 Task: Create a due date automation trigger when advanced on, 2 days before a card is due add dates without an overdue due date at 11:00 AM.
Action: Mouse moved to (912, 264)
Screenshot: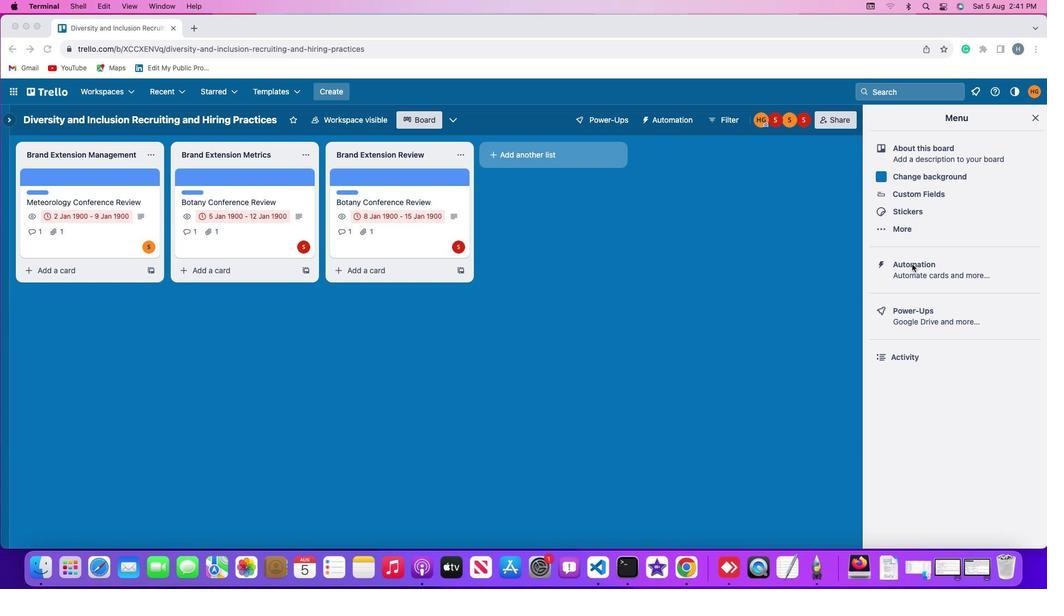
Action: Mouse pressed left at (912, 264)
Screenshot: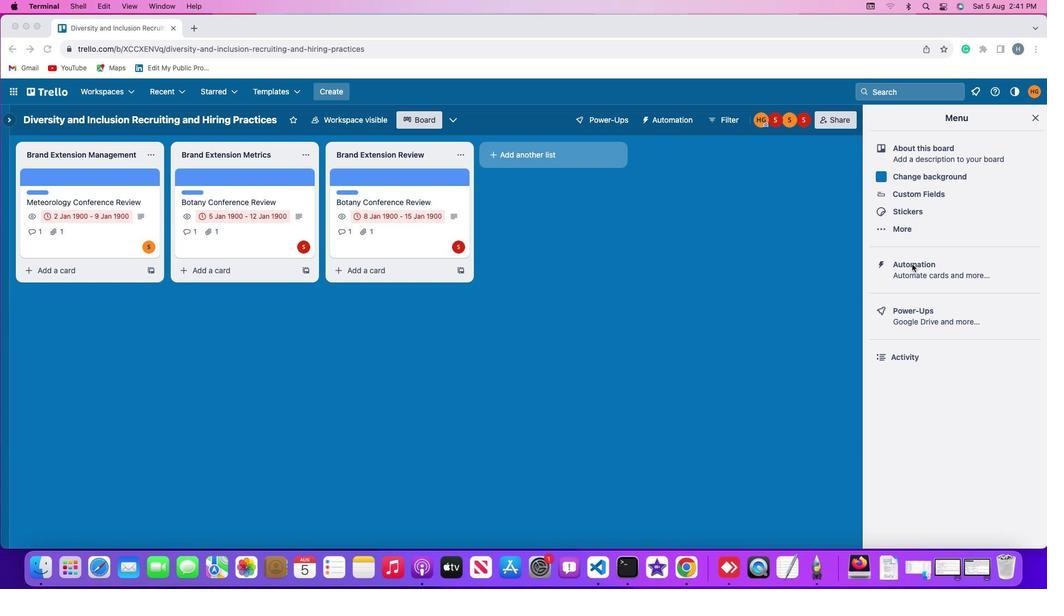 
Action: Mouse pressed left at (912, 264)
Screenshot: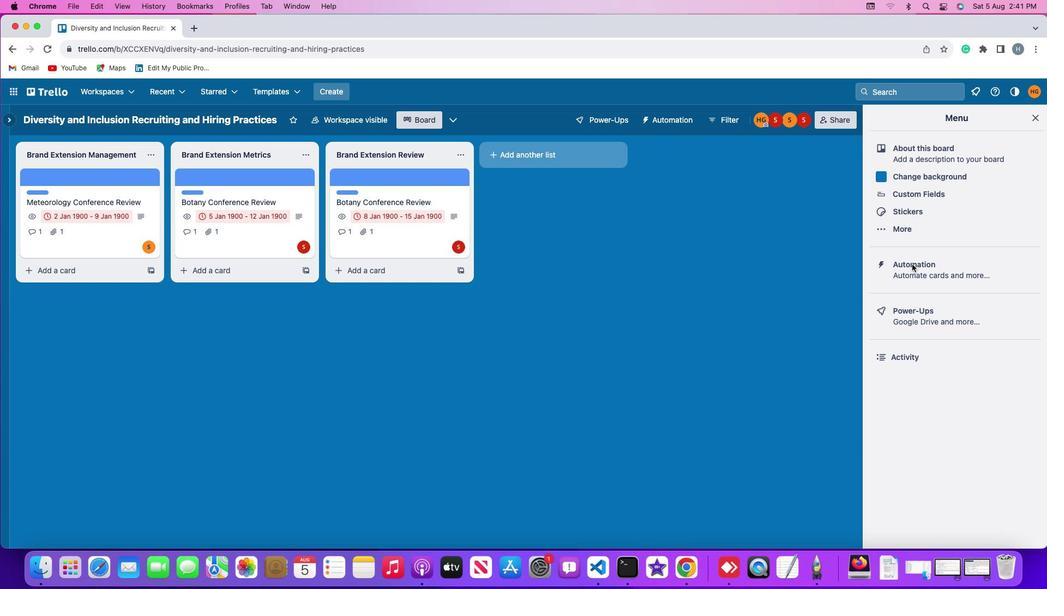 
Action: Mouse moved to (58, 257)
Screenshot: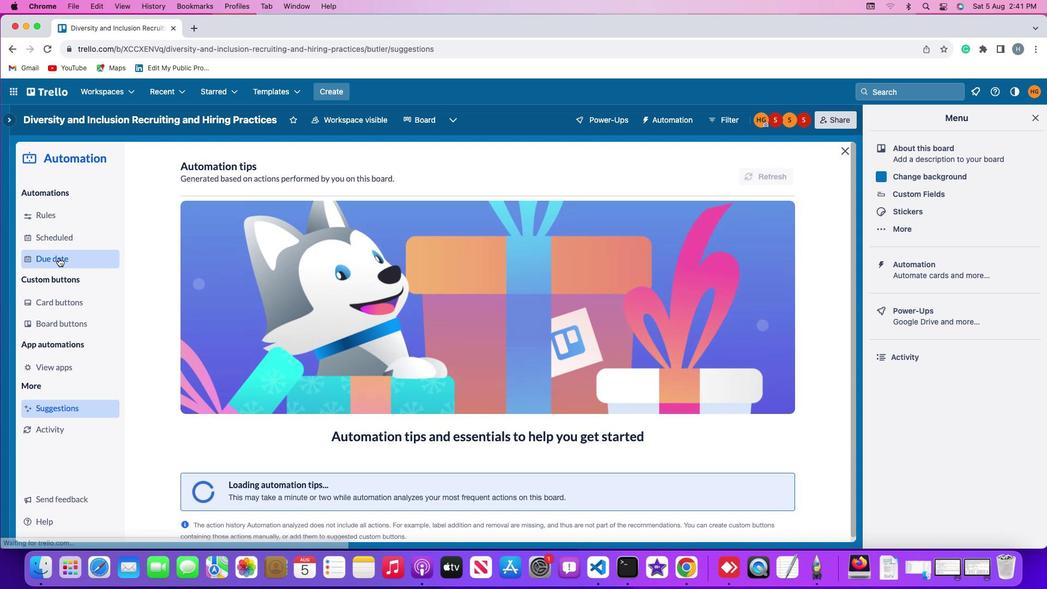 
Action: Mouse pressed left at (58, 257)
Screenshot: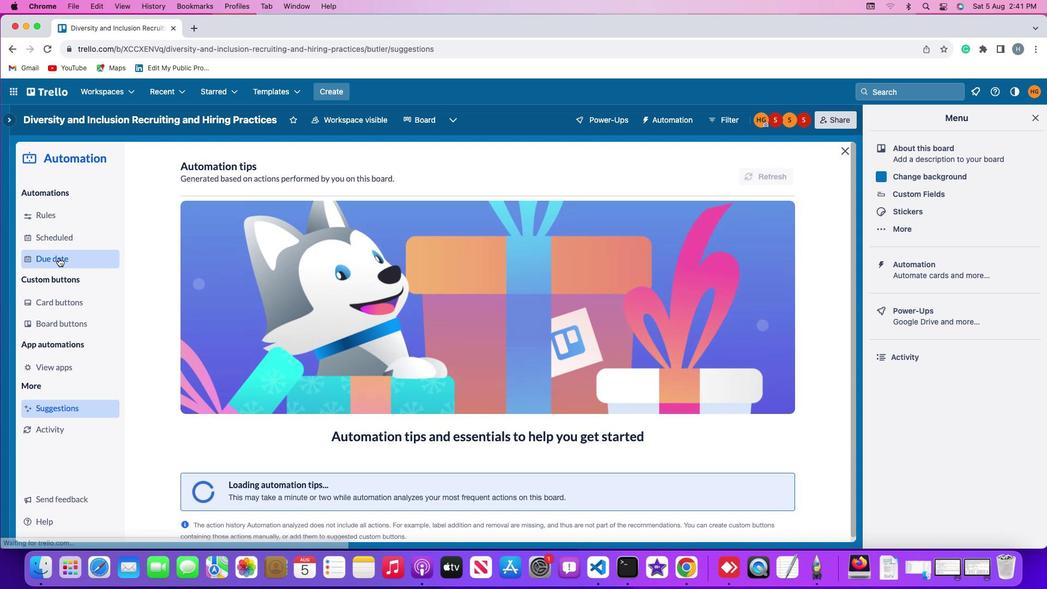
Action: Mouse moved to (723, 169)
Screenshot: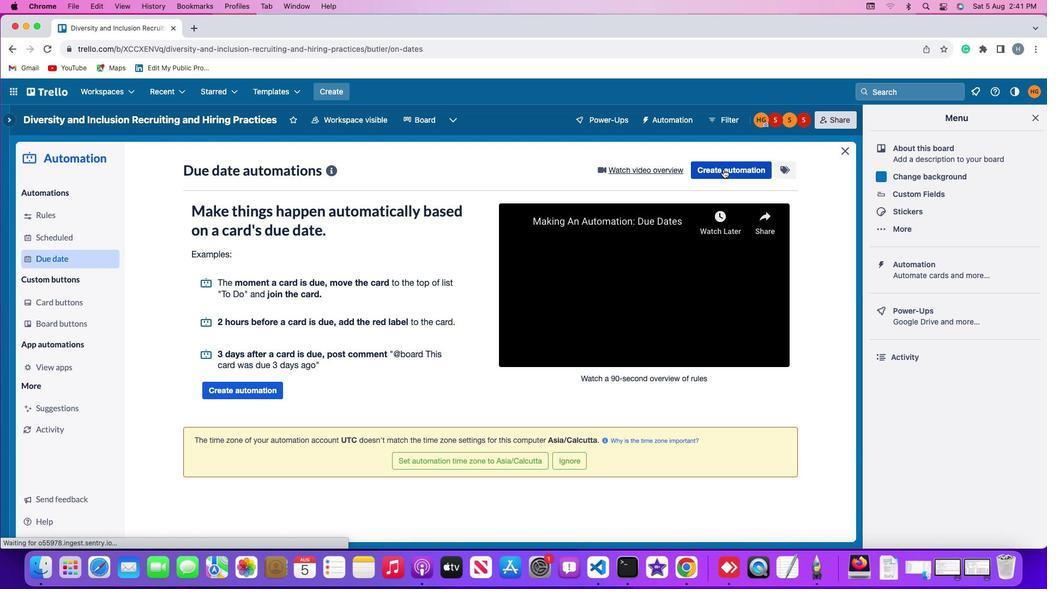 
Action: Mouse pressed left at (723, 169)
Screenshot: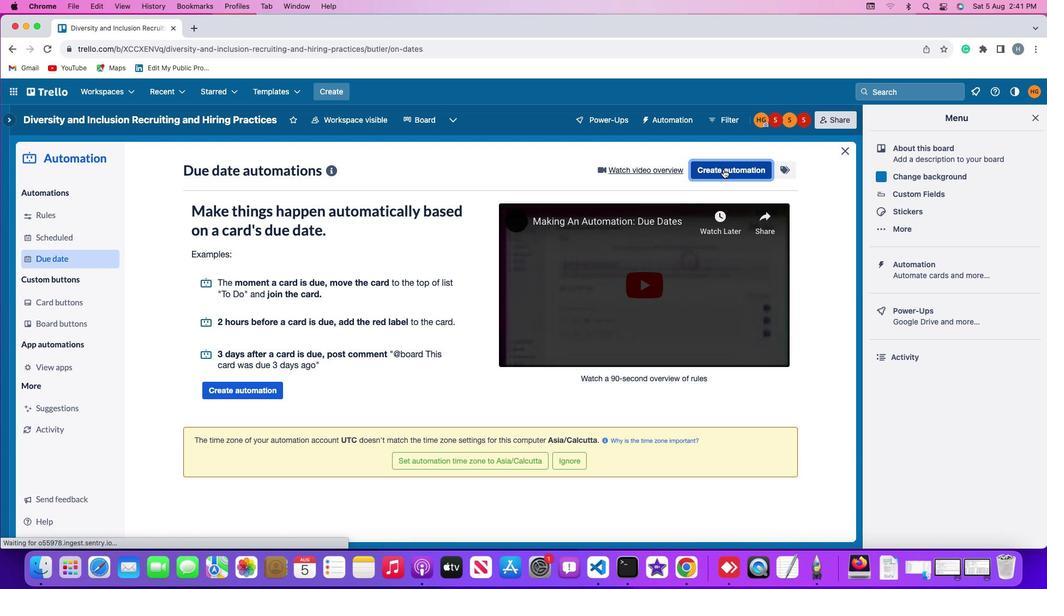 
Action: Mouse moved to (461, 279)
Screenshot: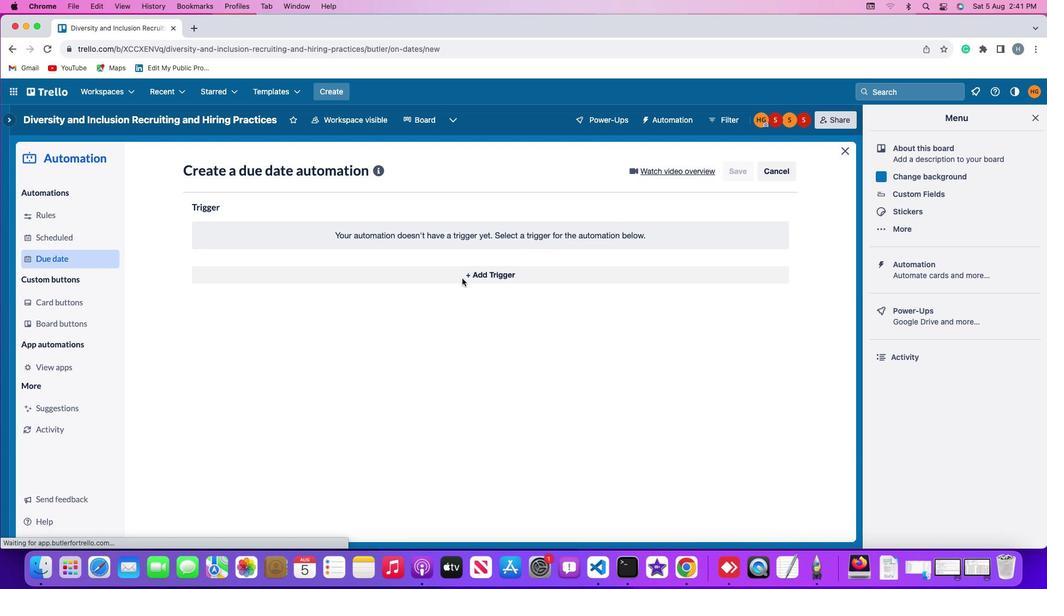 
Action: Mouse pressed left at (461, 279)
Screenshot: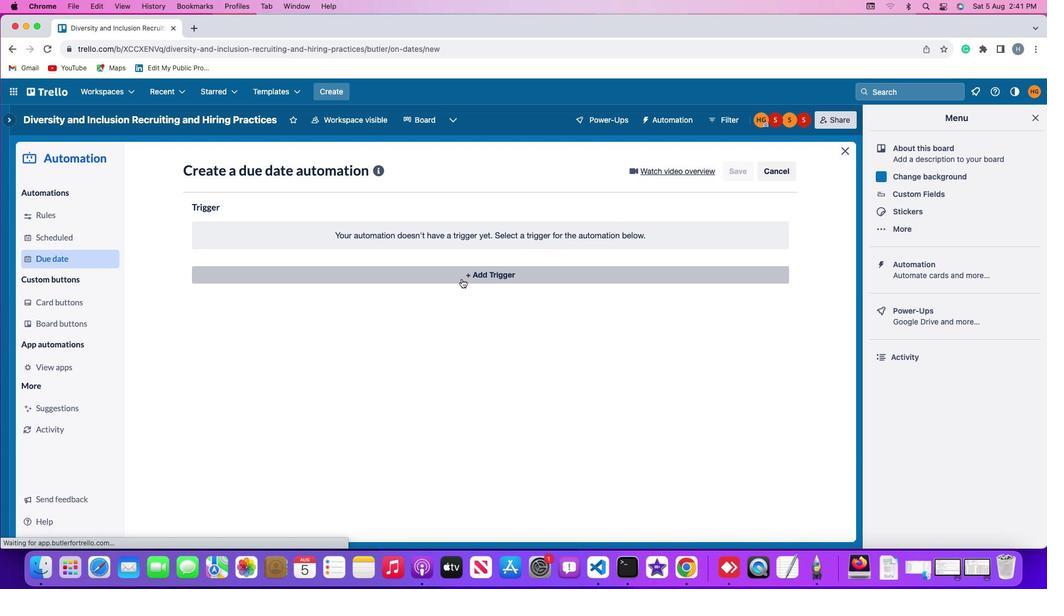 
Action: Mouse moved to (208, 441)
Screenshot: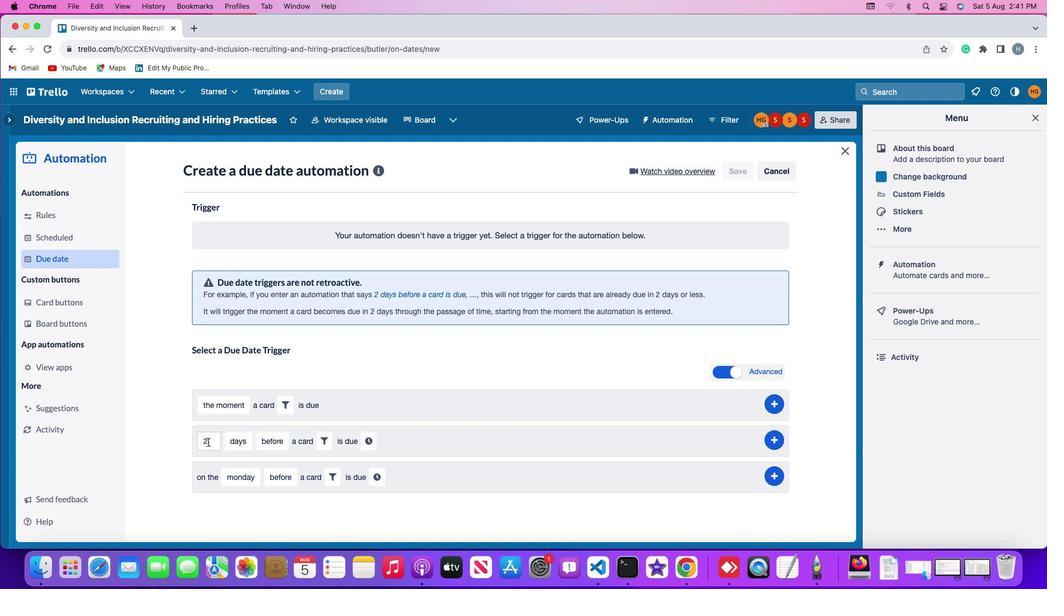 
Action: Mouse pressed left at (208, 441)
Screenshot: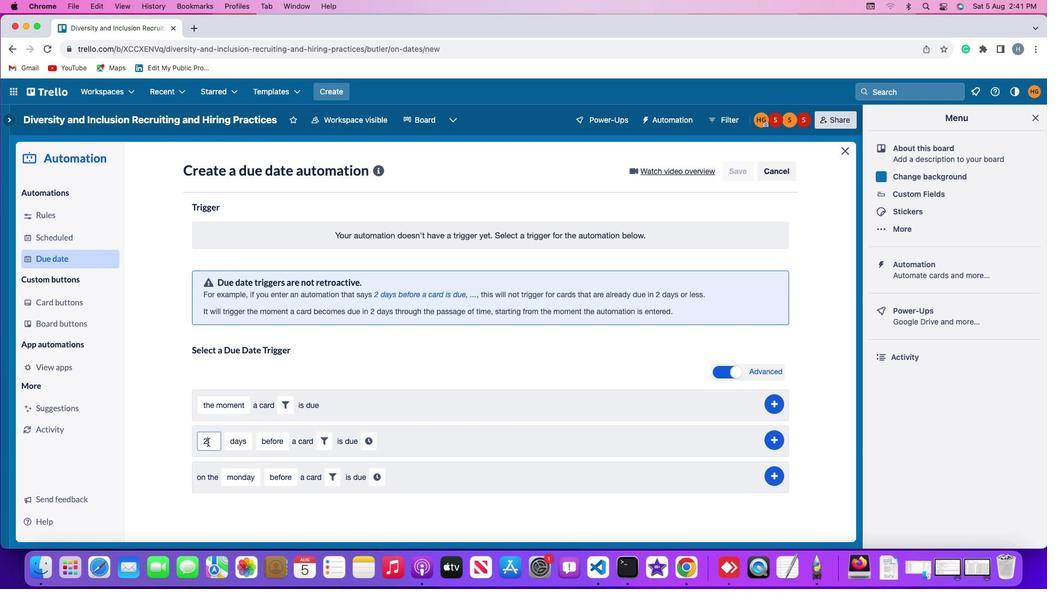 
Action: Mouse moved to (208, 441)
Screenshot: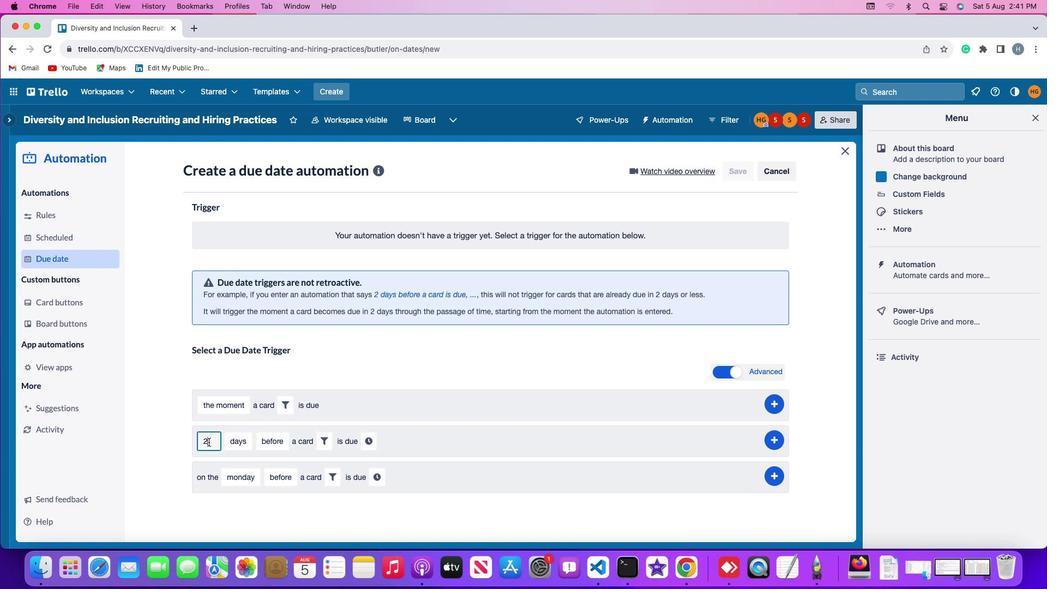 
Action: Key pressed Key.backspace
Screenshot: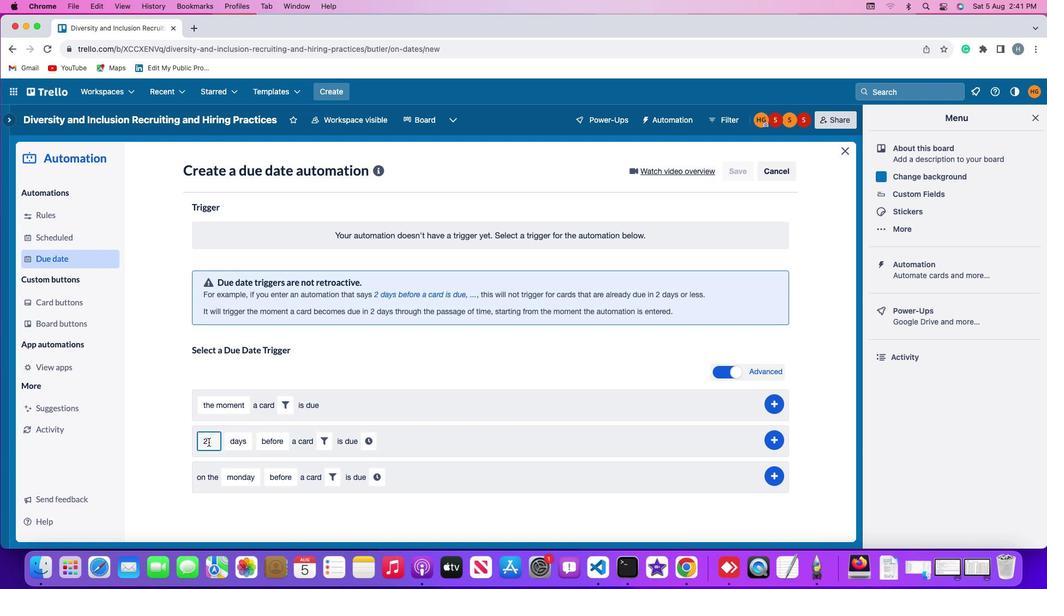 
Action: Mouse moved to (208, 441)
Screenshot: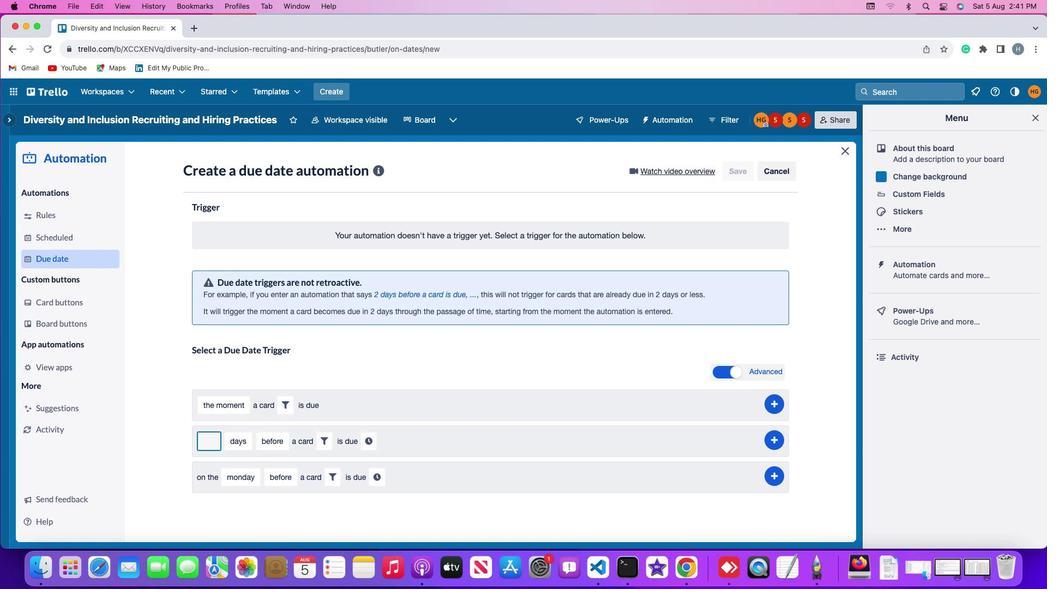 
Action: Key pressed '2'
Screenshot: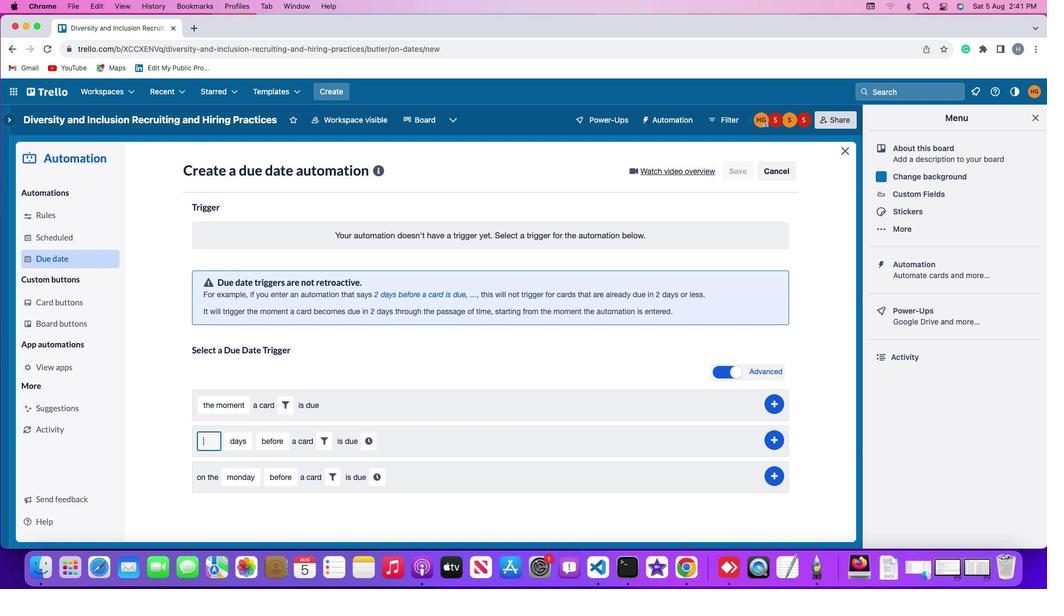 
Action: Mouse moved to (235, 443)
Screenshot: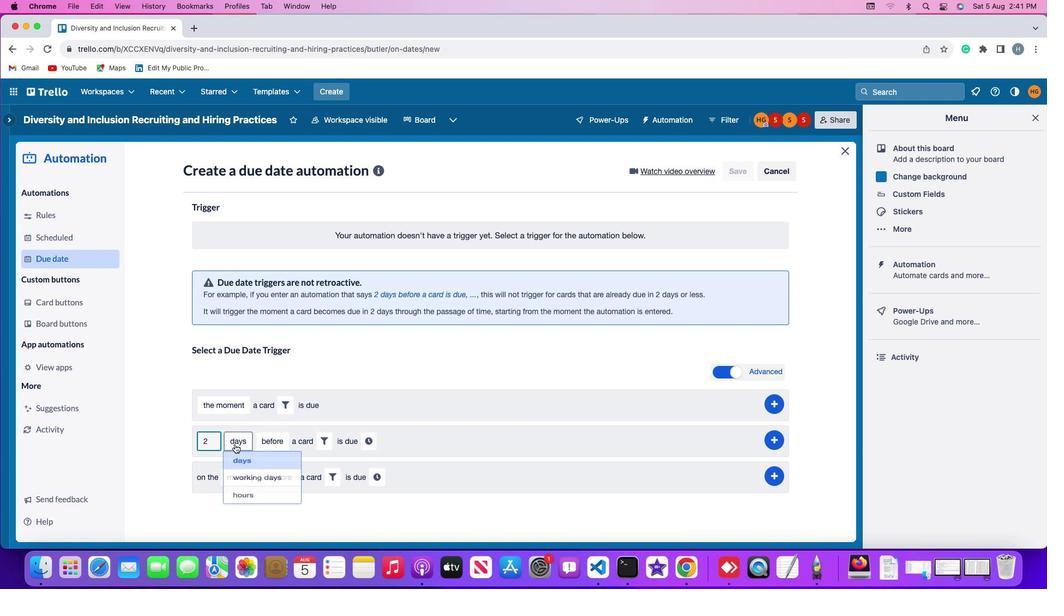 
Action: Mouse pressed left at (235, 443)
Screenshot: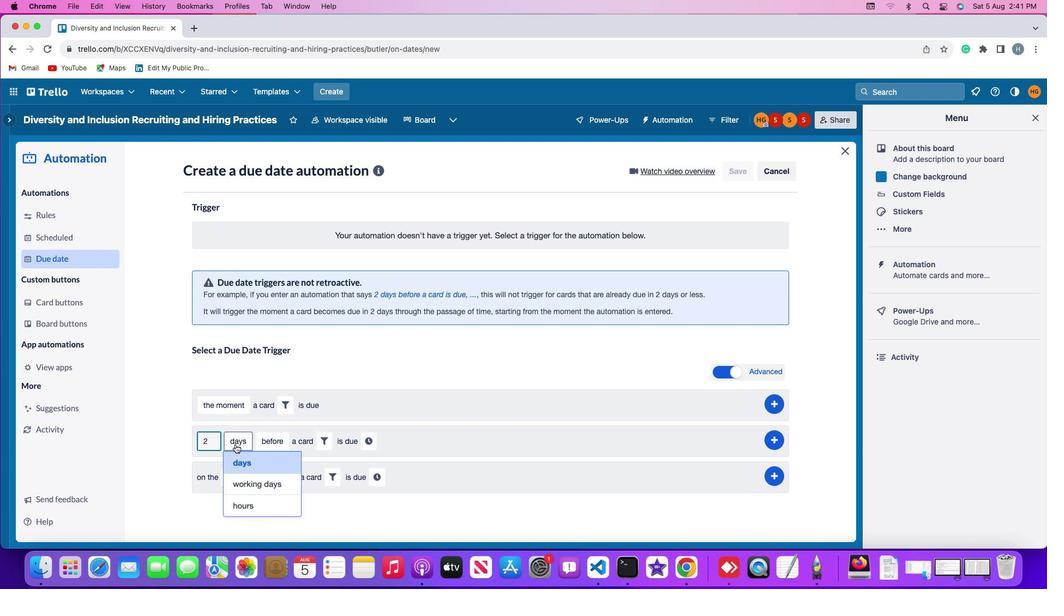 
Action: Mouse moved to (245, 461)
Screenshot: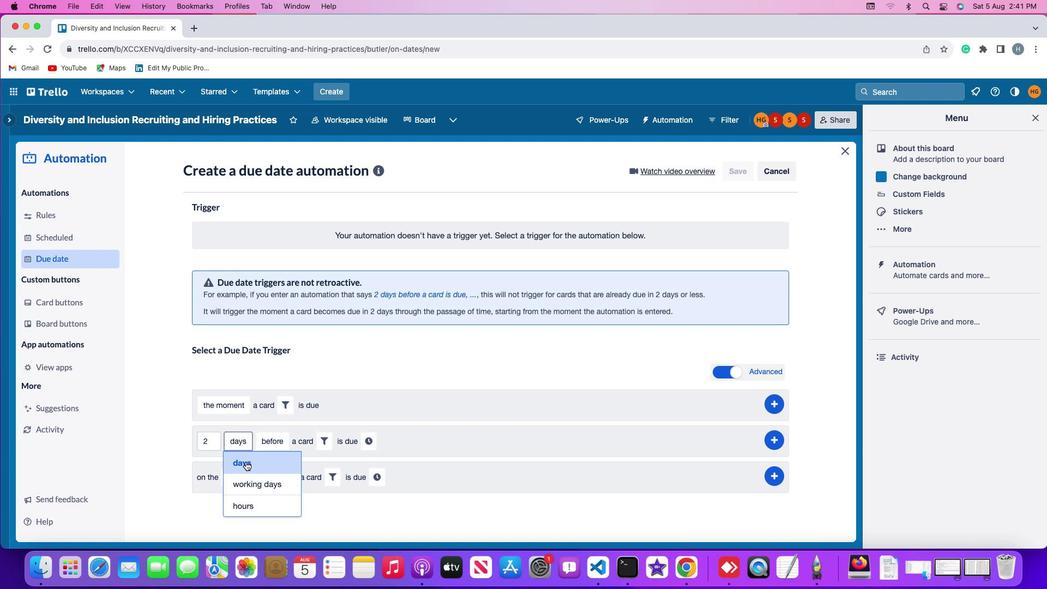 
Action: Mouse pressed left at (245, 461)
Screenshot: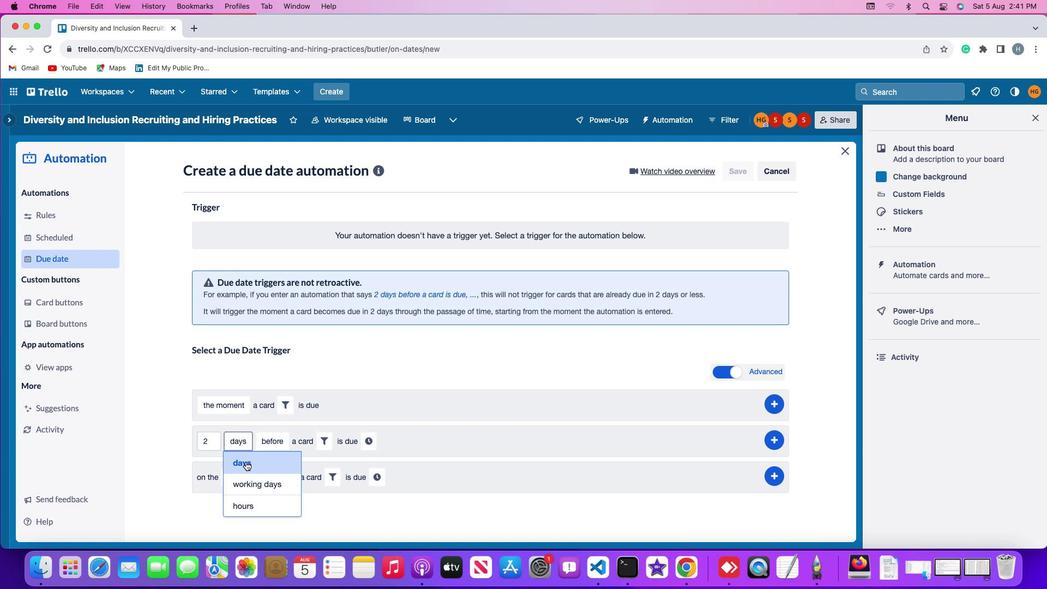 
Action: Mouse moved to (284, 442)
Screenshot: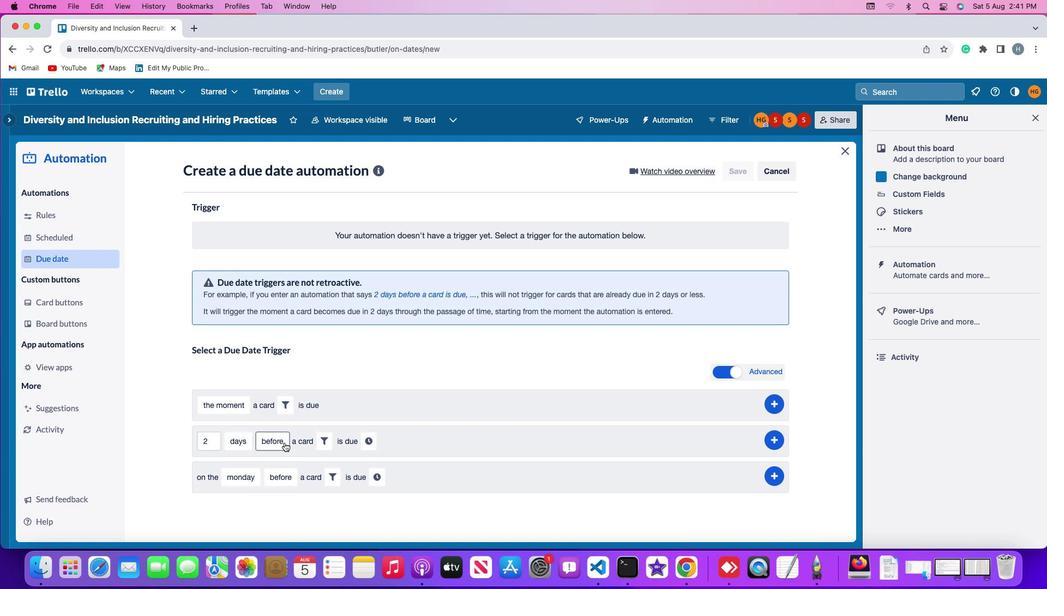 
Action: Mouse pressed left at (284, 442)
Screenshot: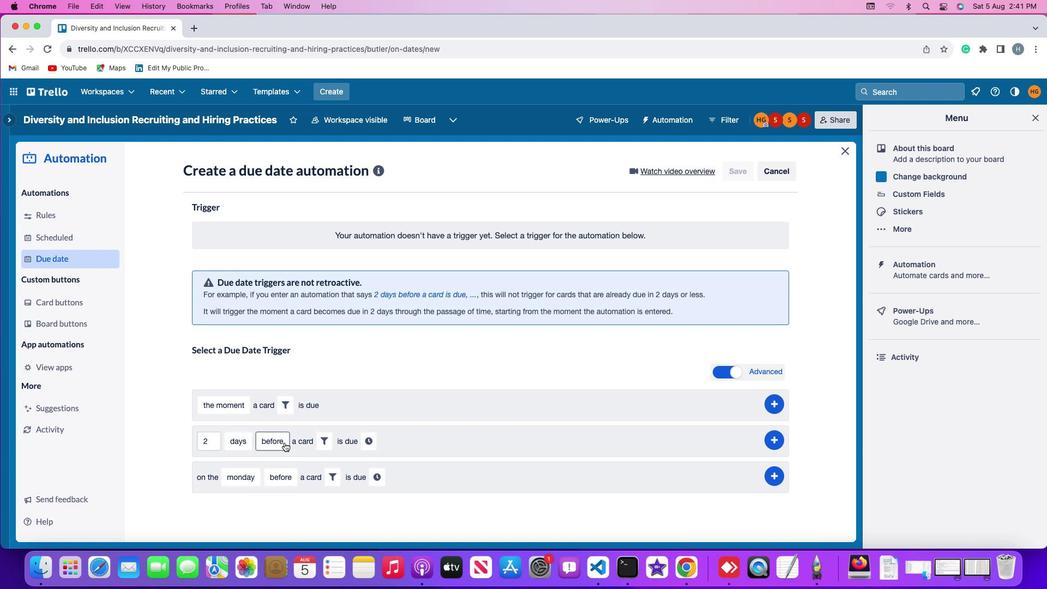 
Action: Mouse moved to (283, 456)
Screenshot: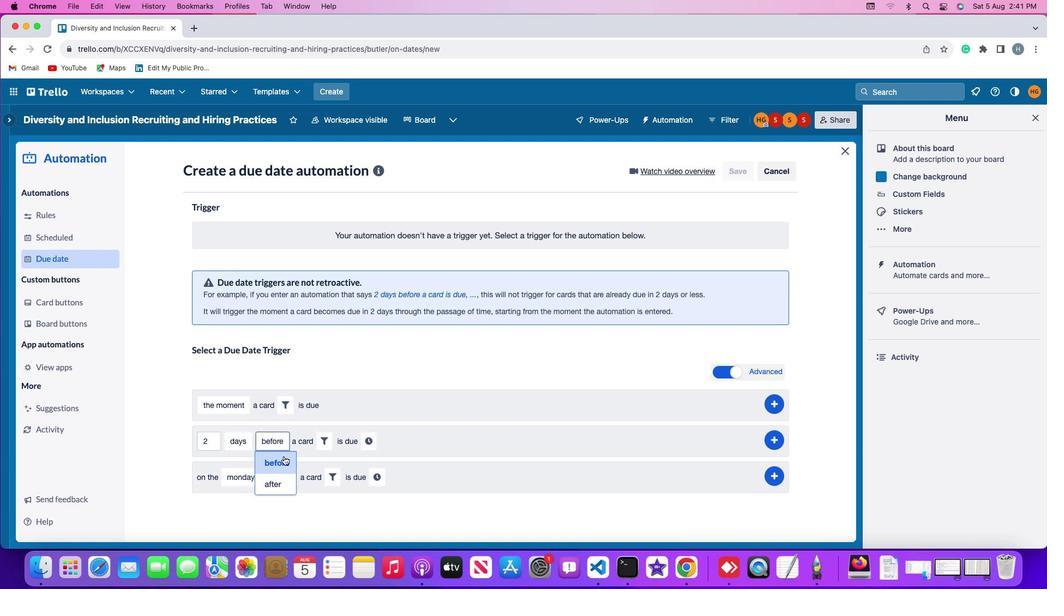 
Action: Mouse pressed left at (283, 456)
Screenshot: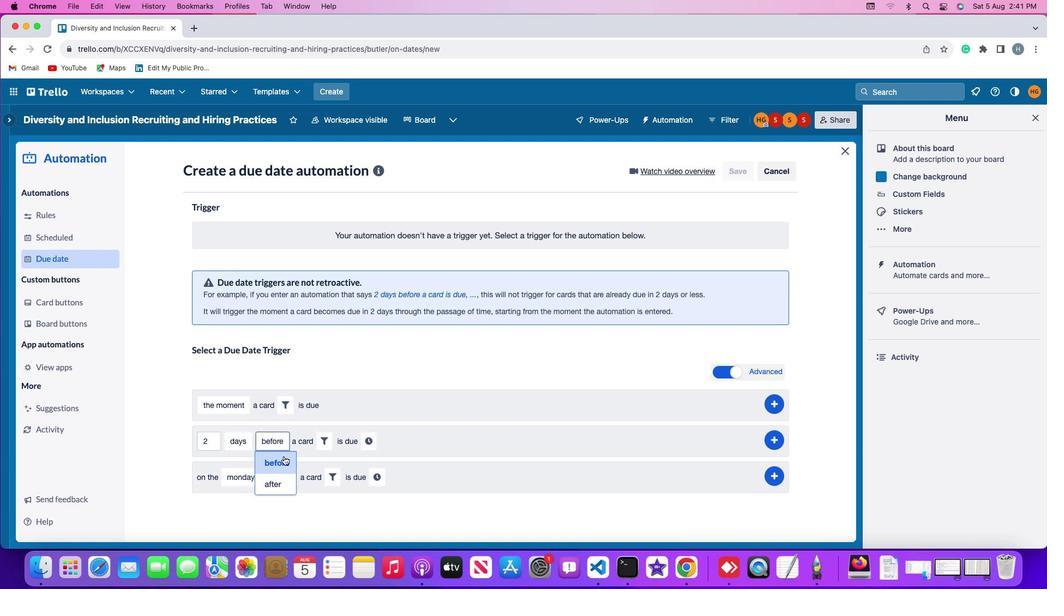 
Action: Mouse moved to (322, 438)
Screenshot: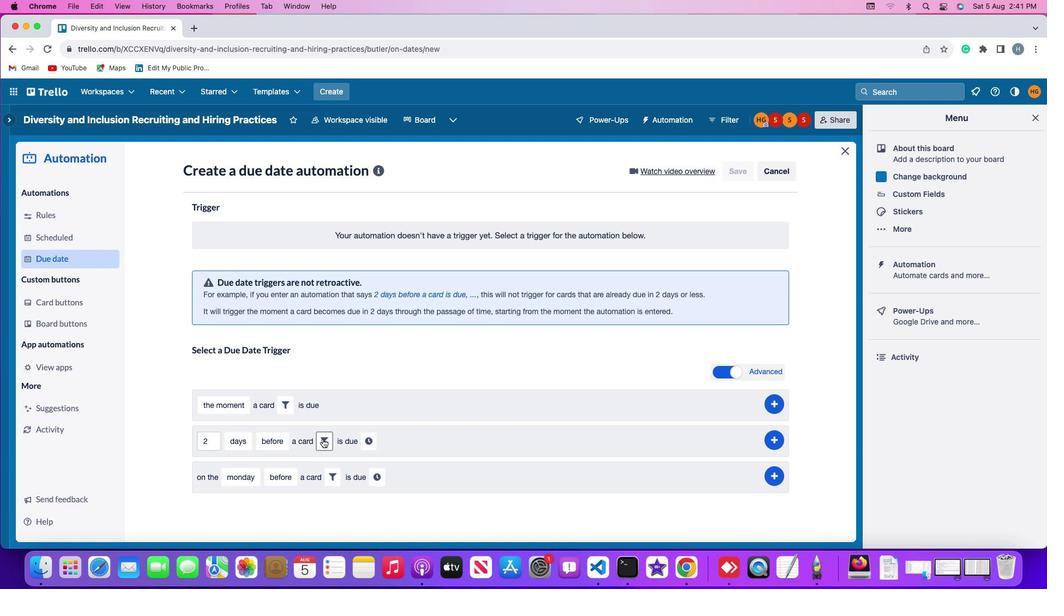 
Action: Mouse pressed left at (322, 438)
Screenshot: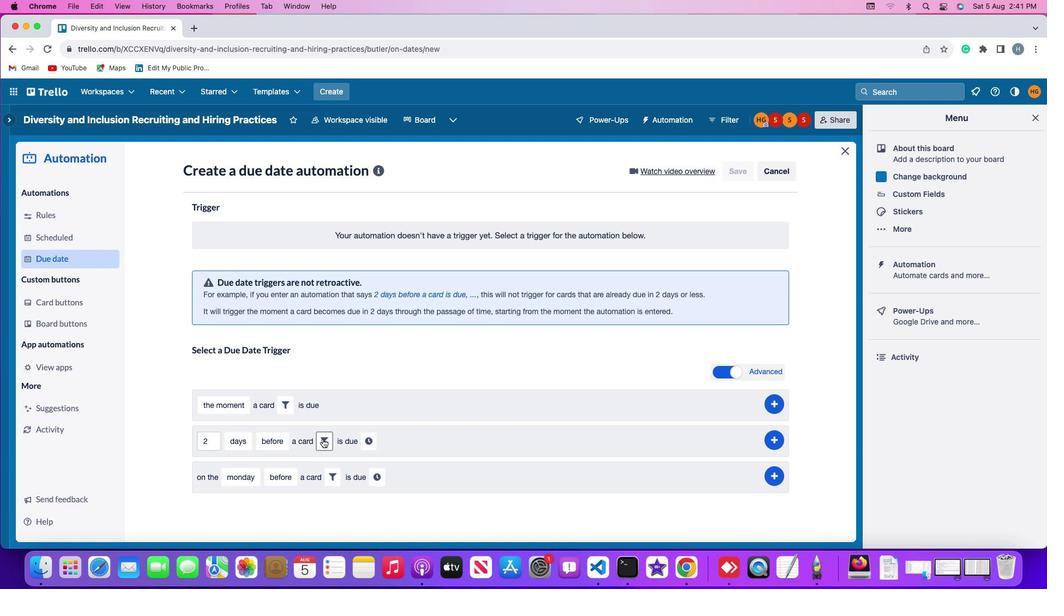 
Action: Mouse moved to (377, 476)
Screenshot: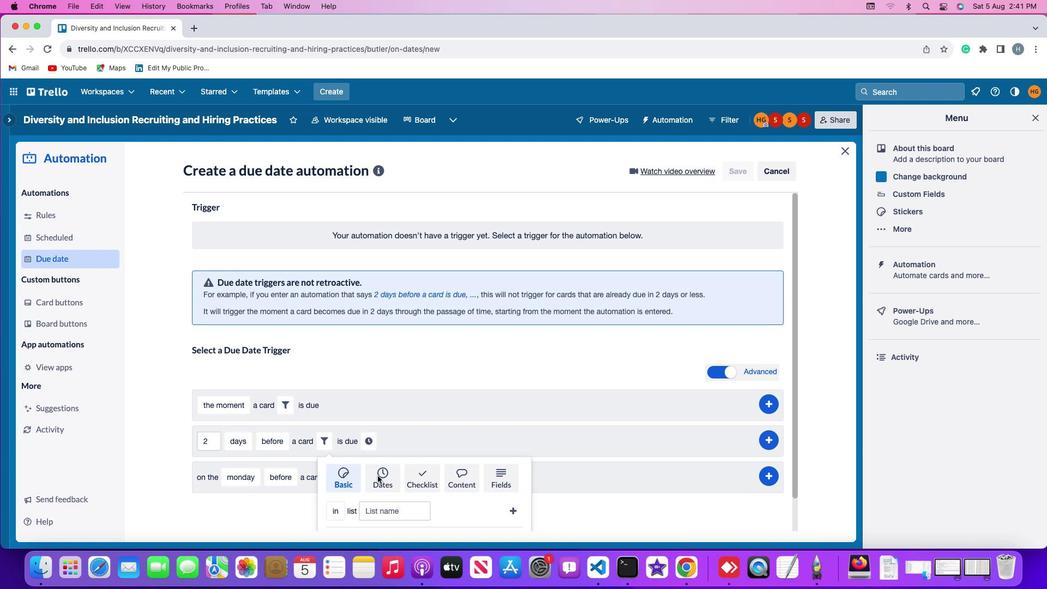 
Action: Mouse pressed left at (377, 476)
Screenshot: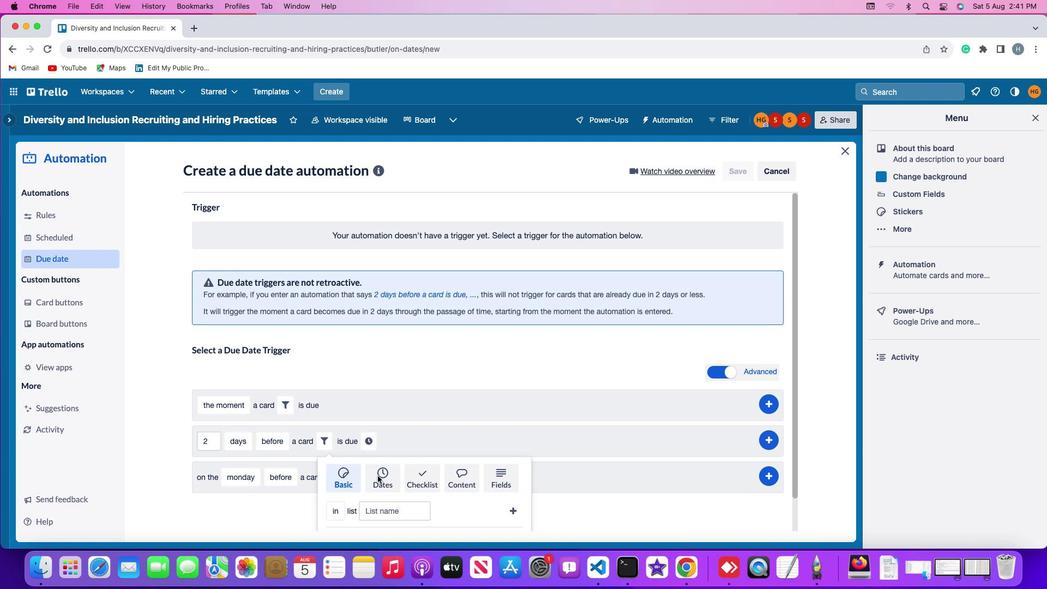 
Action: Mouse moved to (376, 476)
Screenshot: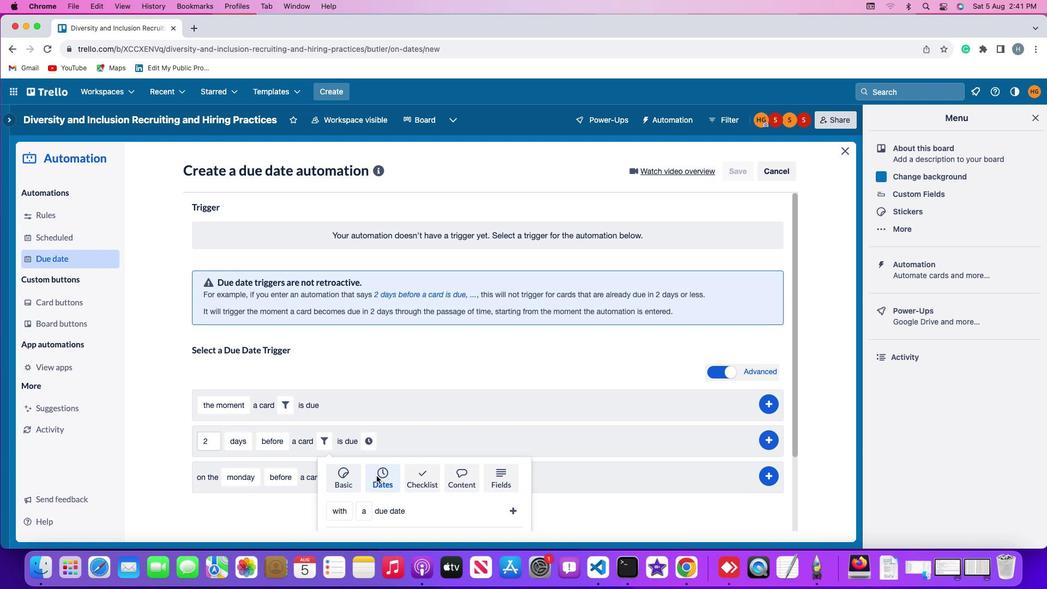 
Action: Mouse scrolled (376, 476) with delta (0, 0)
Screenshot: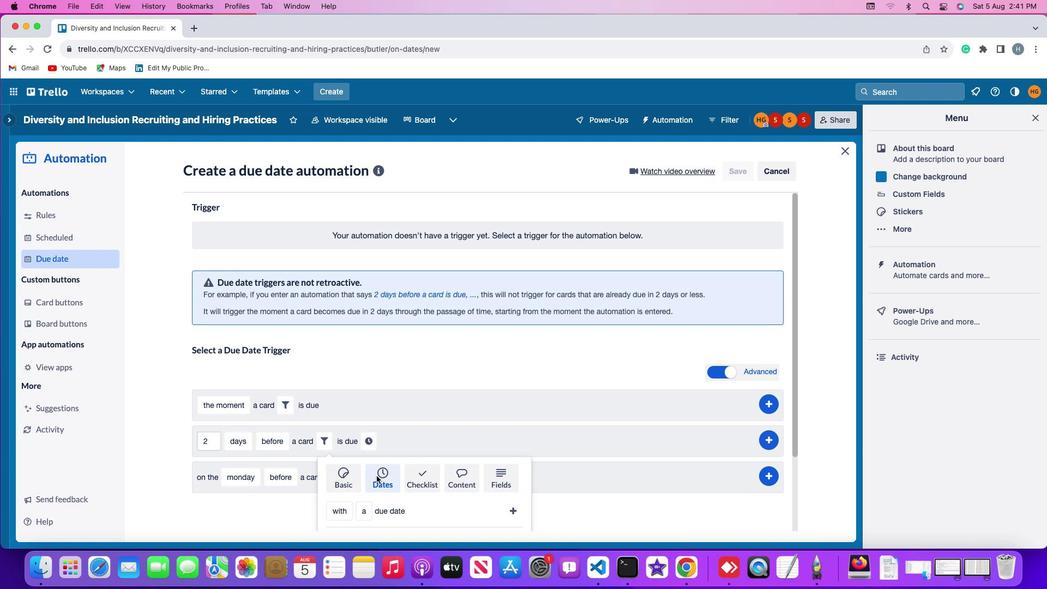 
Action: Mouse scrolled (376, 476) with delta (0, 0)
Screenshot: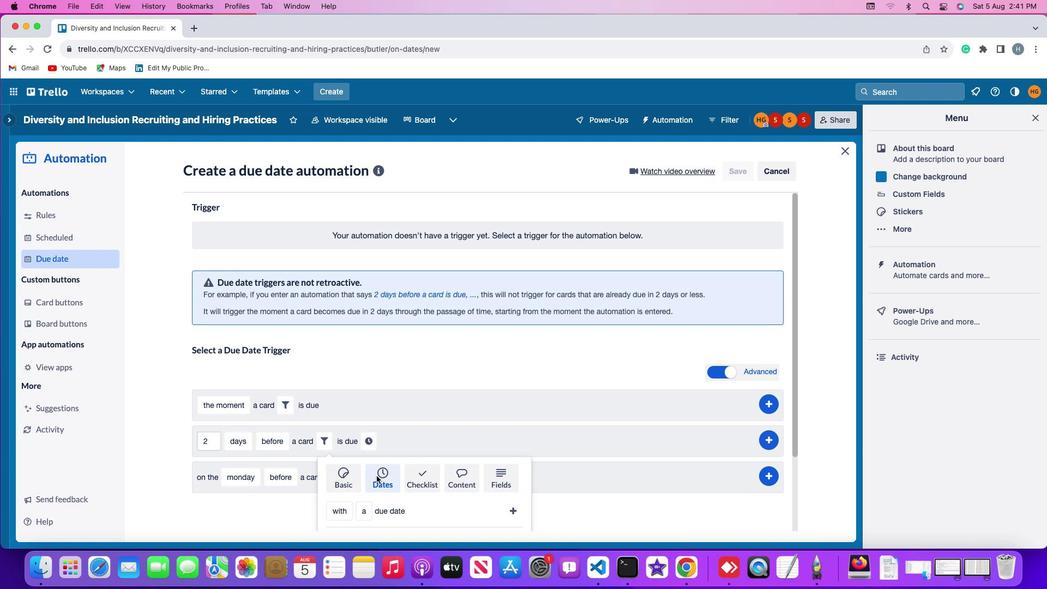 
Action: Mouse scrolled (376, 476) with delta (0, -1)
Screenshot: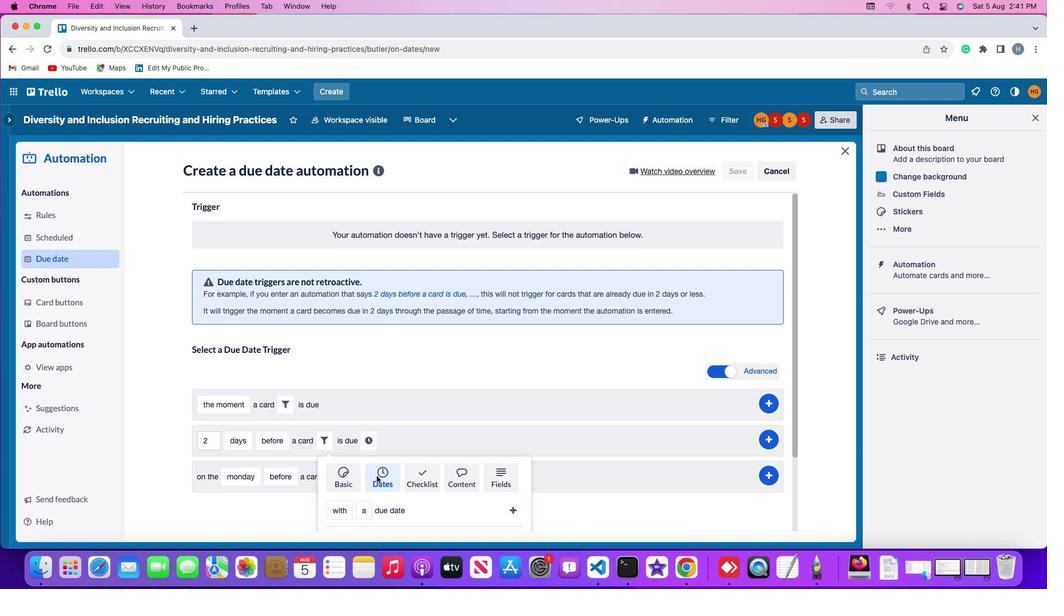 
Action: Mouse scrolled (376, 476) with delta (0, -2)
Screenshot: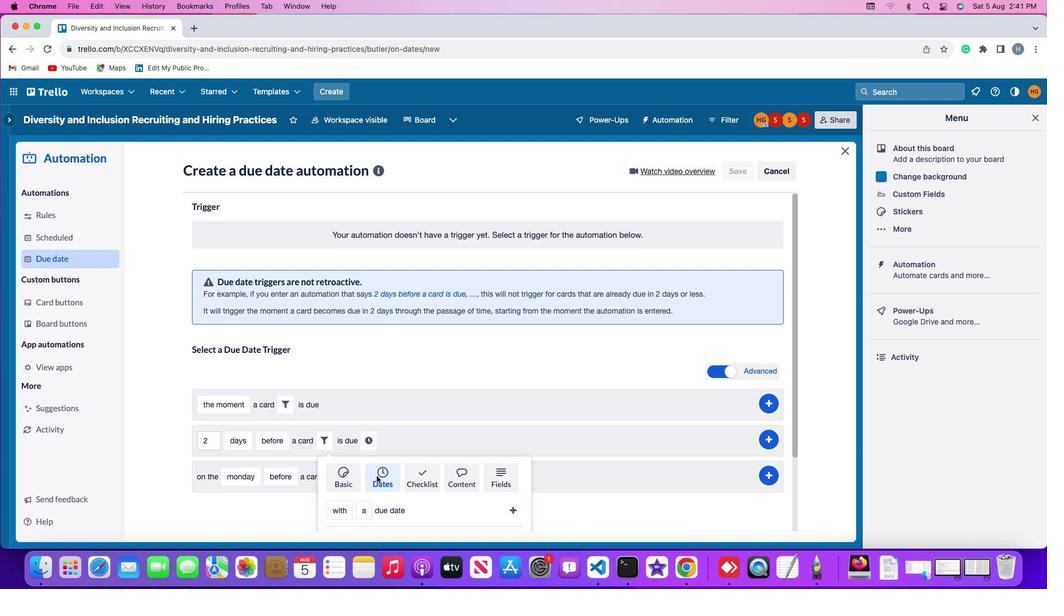 
Action: Mouse scrolled (376, 476) with delta (0, -3)
Screenshot: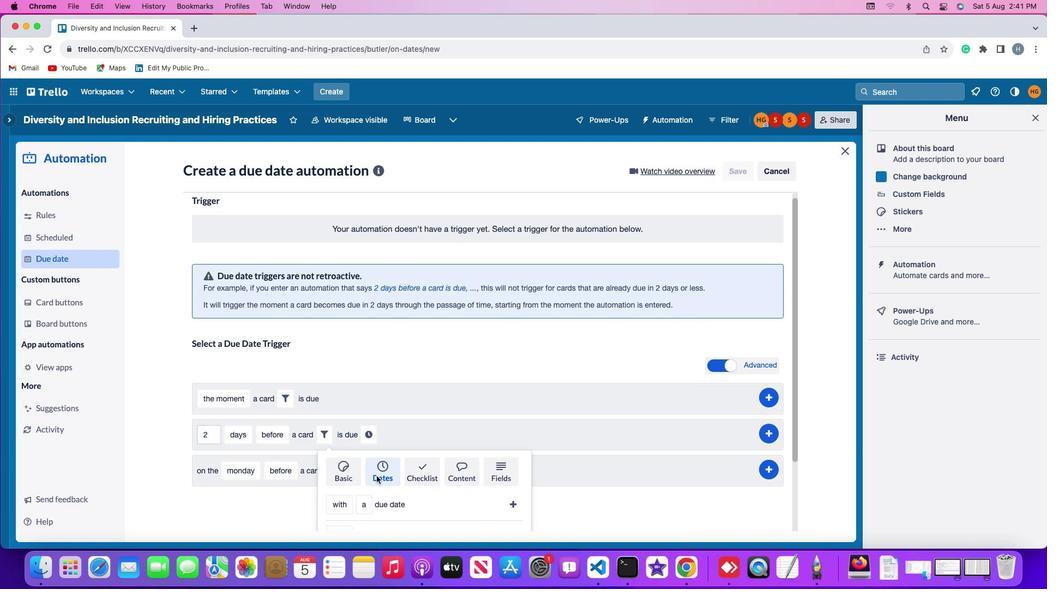 
Action: Mouse moved to (376, 471)
Screenshot: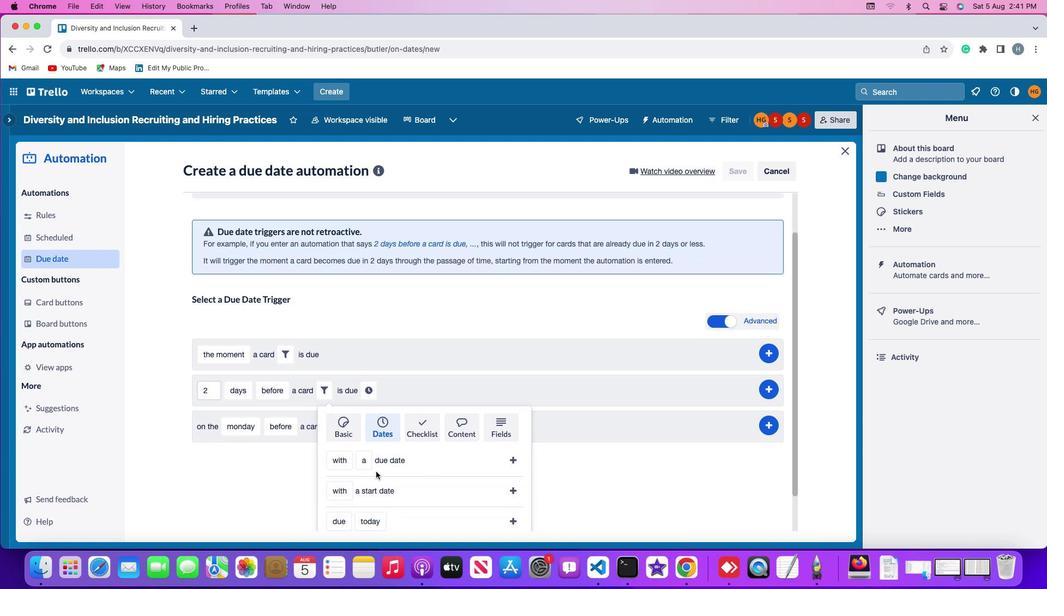 
Action: Mouse scrolled (376, 471) with delta (0, 0)
Screenshot: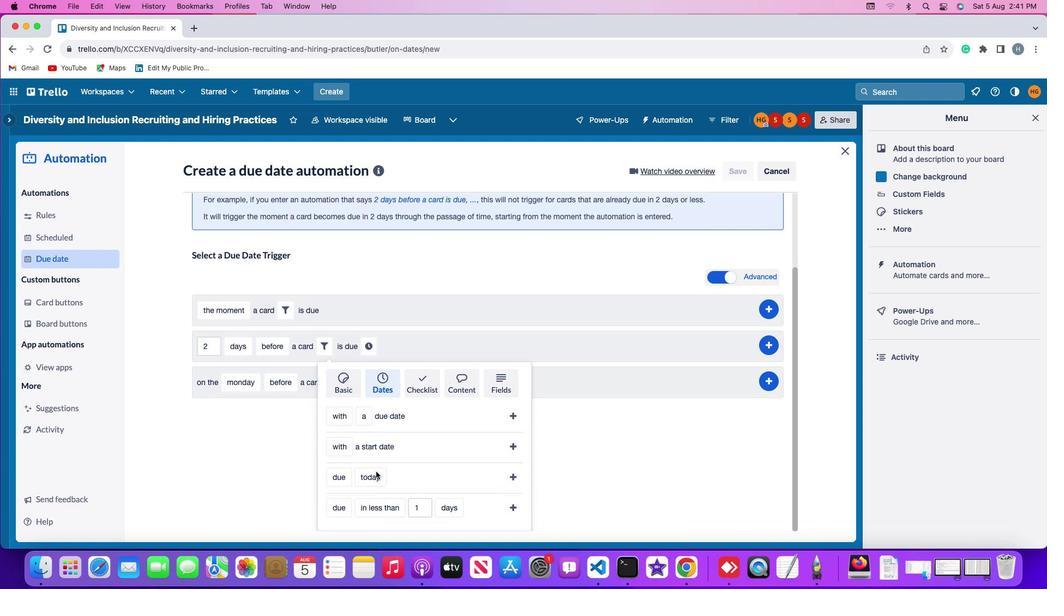 
Action: Mouse scrolled (376, 471) with delta (0, 0)
Screenshot: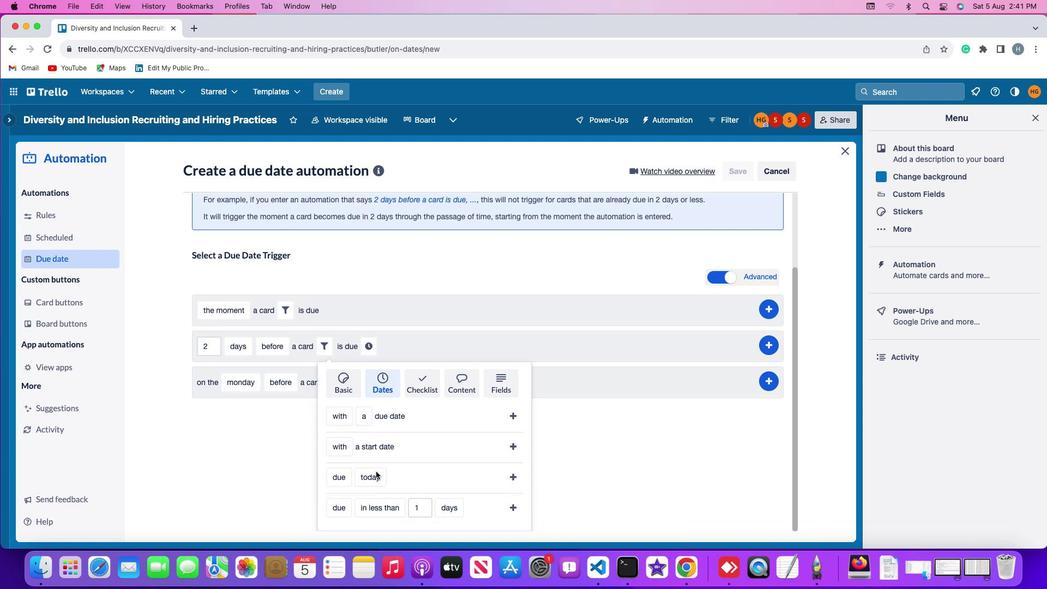 
Action: Mouse scrolled (376, 471) with delta (0, -1)
Screenshot: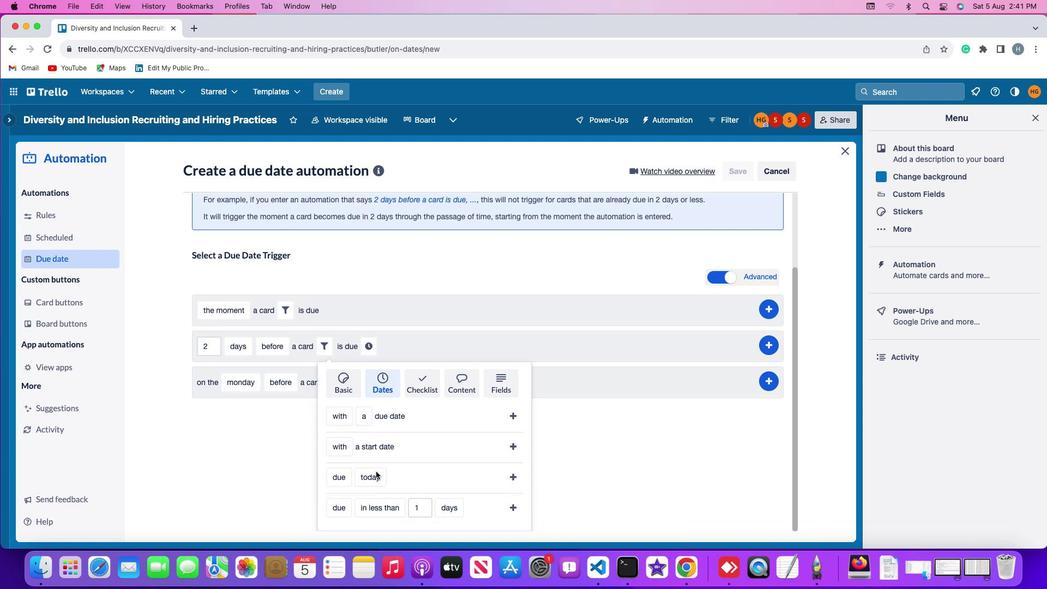 
Action: Mouse scrolled (376, 471) with delta (0, -2)
Screenshot: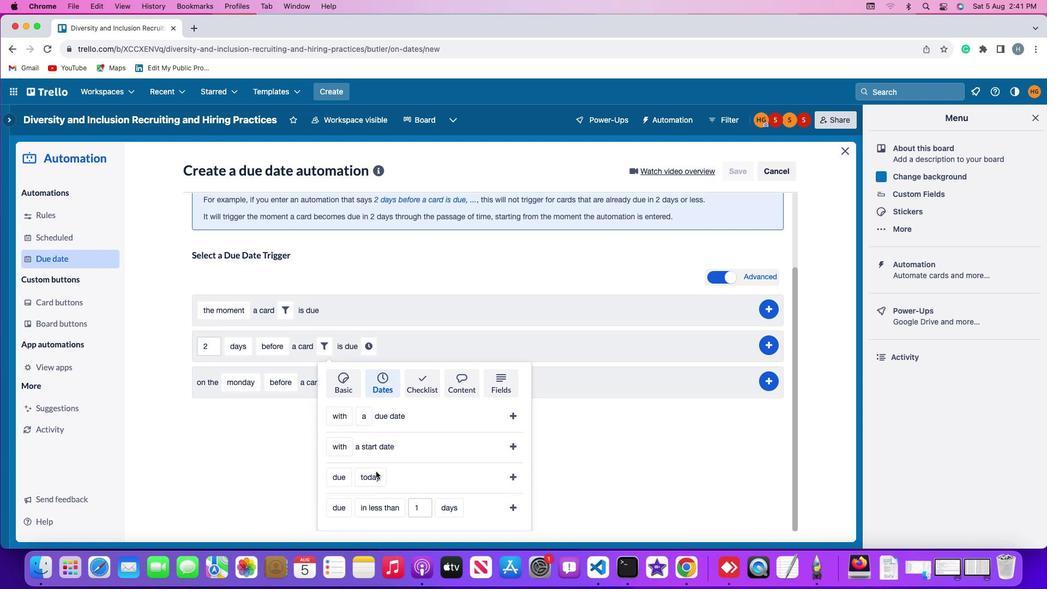 
Action: Mouse moved to (341, 417)
Screenshot: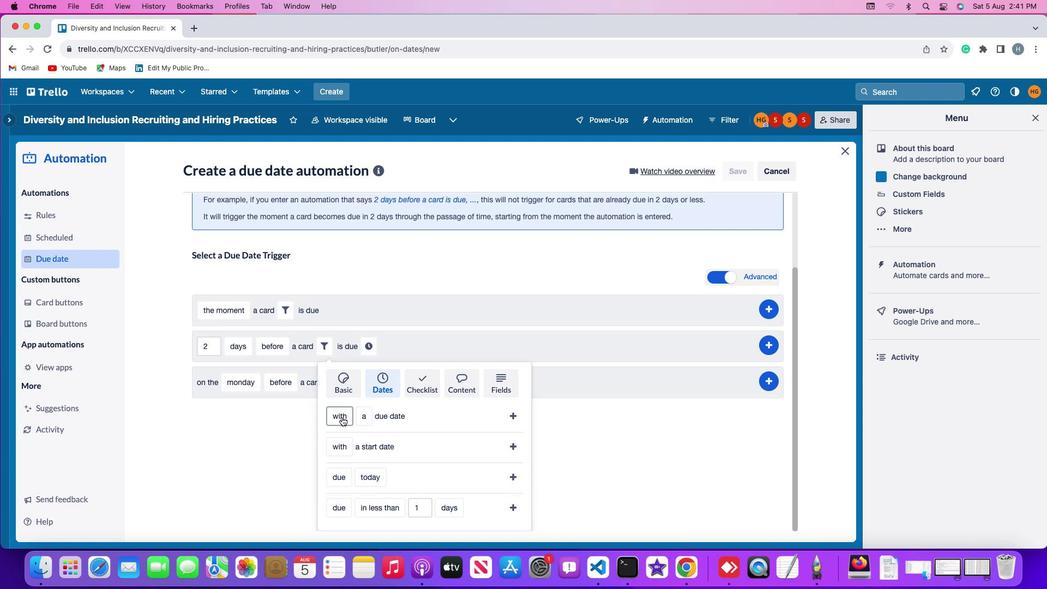 
Action: Mouse pressed left at (341, 417)
Screenshot: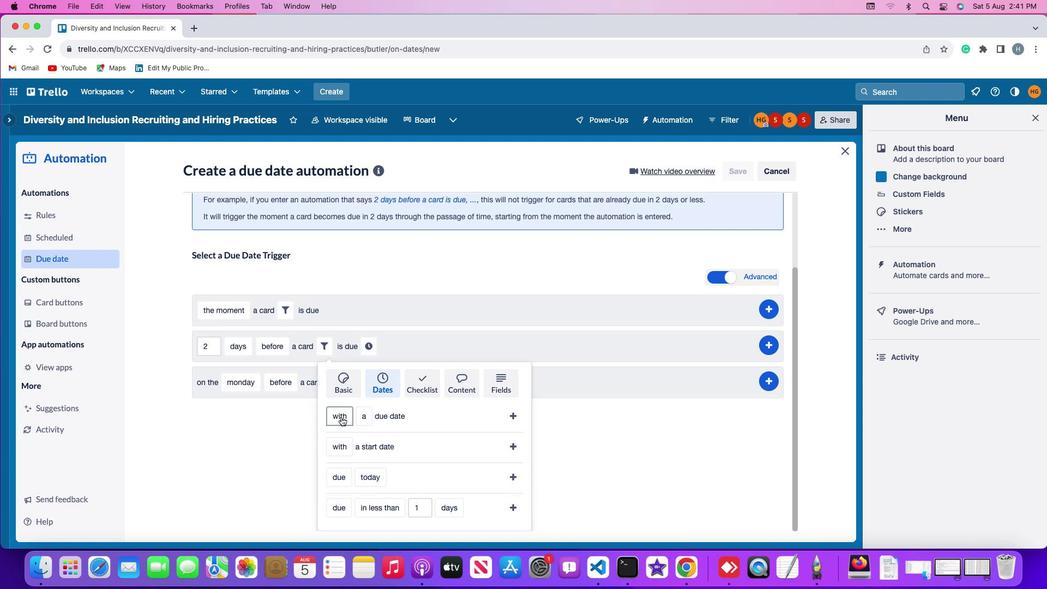 
Action: Mouse moved to (345, 458)
Screenshot: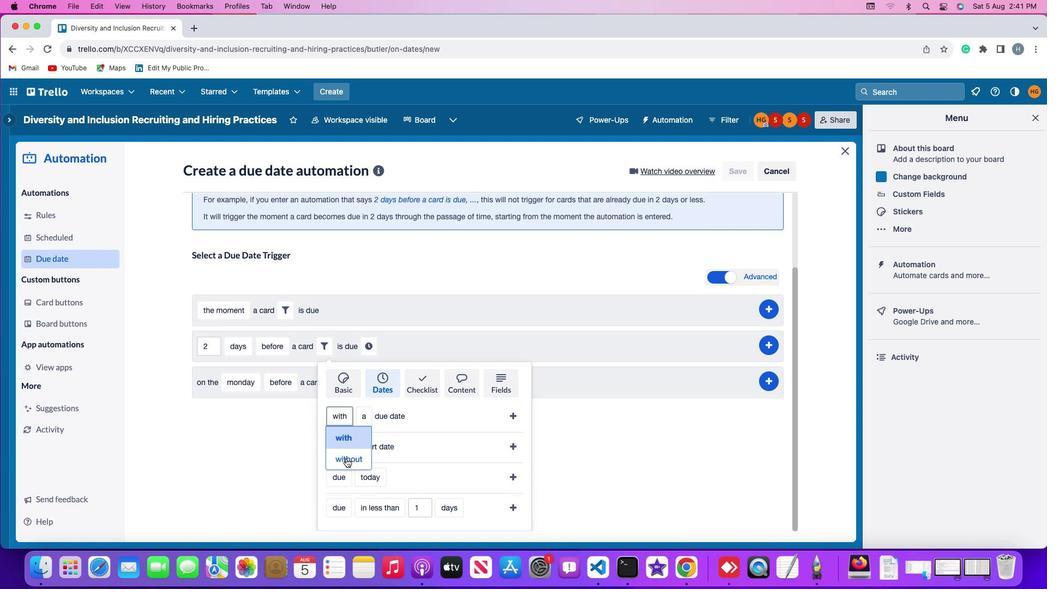 
Action: Mouse pressed left at (345, 458)
Screenshot: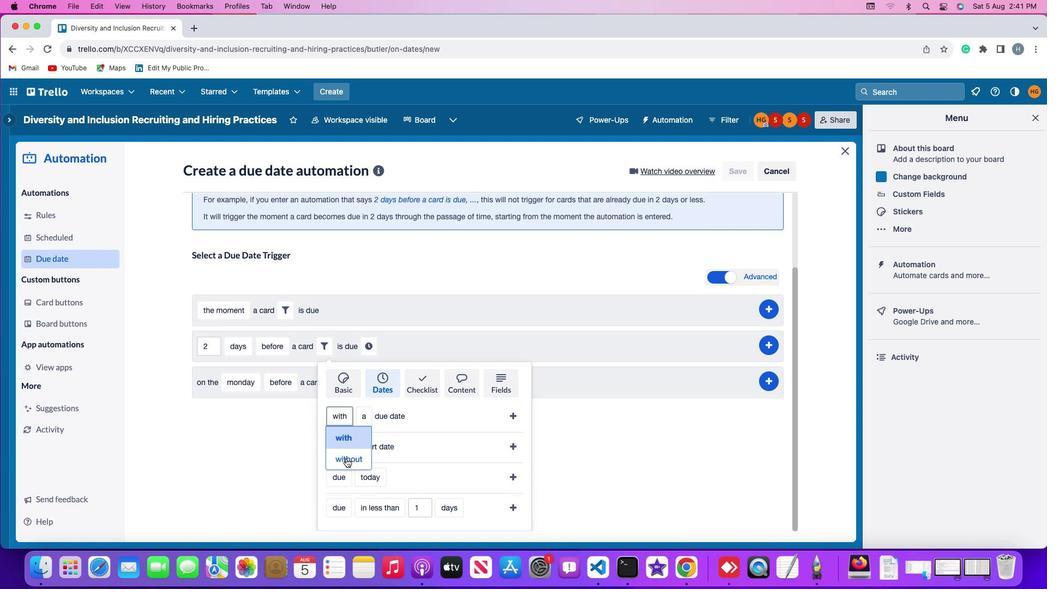 
Action: Mouse moved to (373, 419)
Screenshot: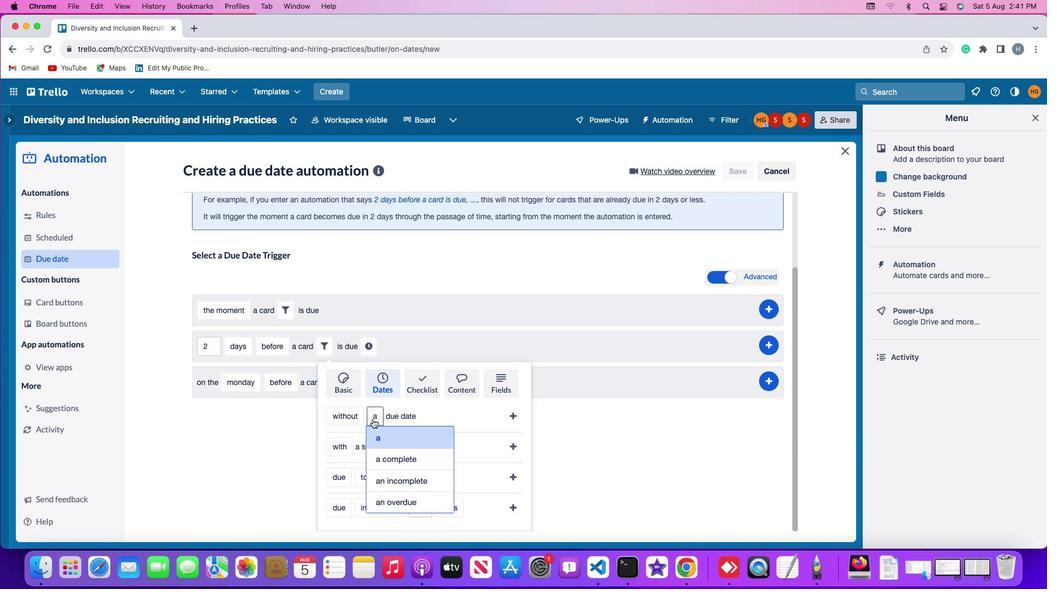 
Action: Mouse pressed left at (373, 419)
Screenshot: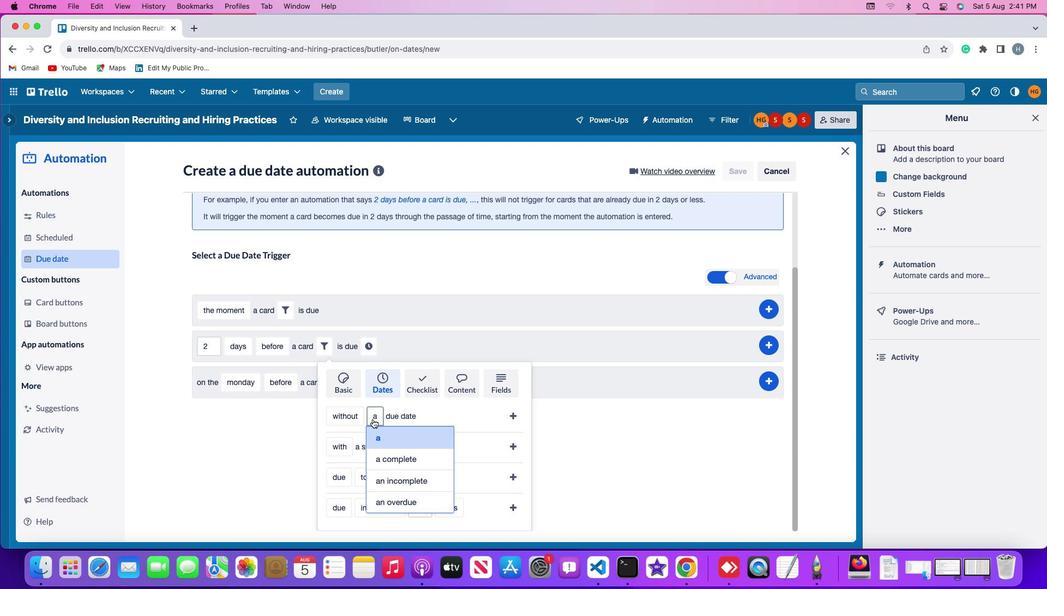 
Action: Mouse moved to (388, 501)
Screenshot: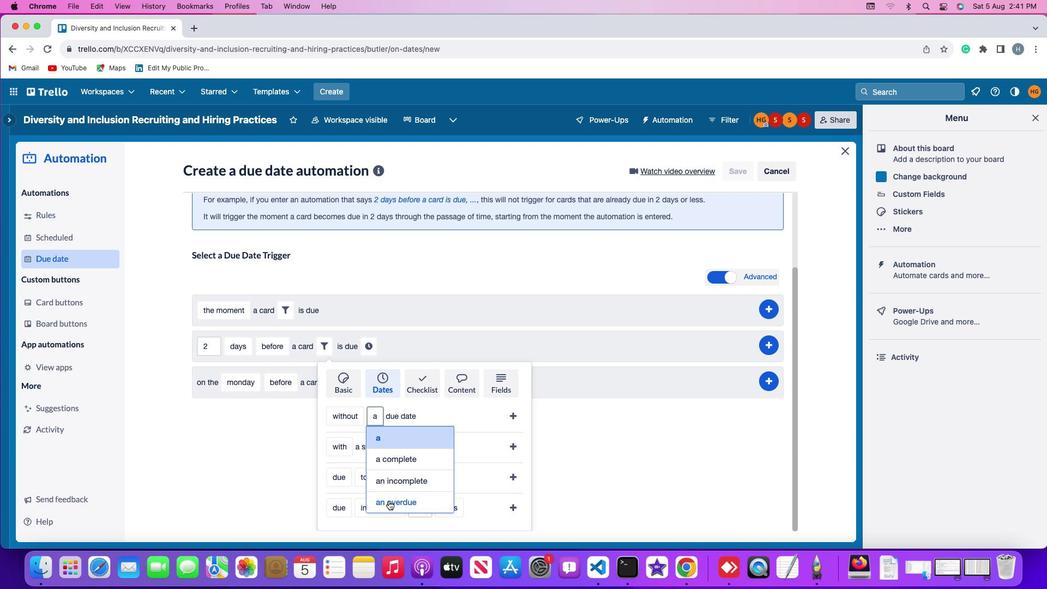 
Action: Mouse pressed left at (388, 501)
Screenshot: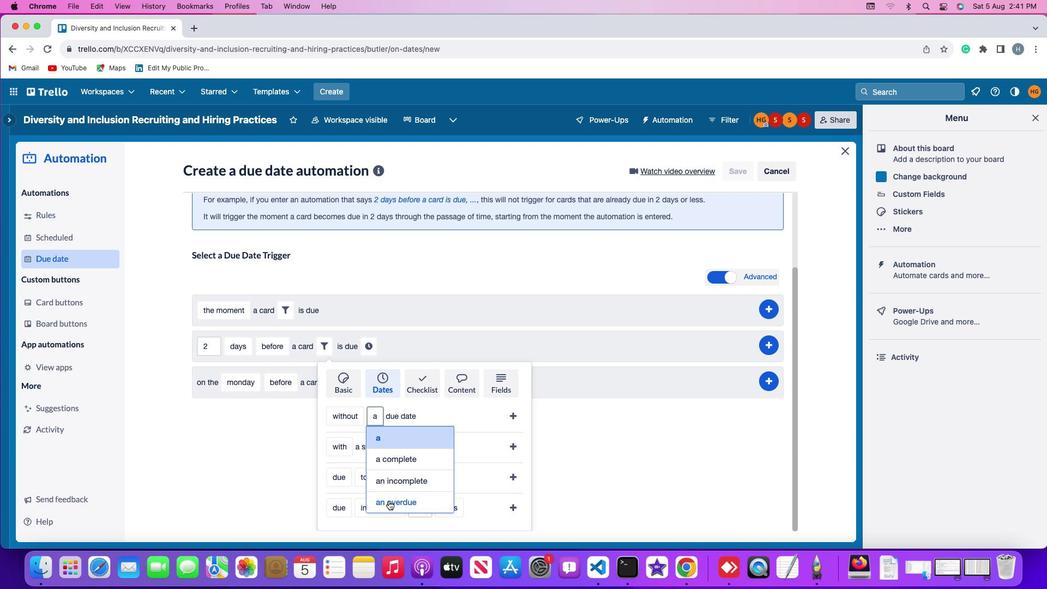 
Action: Mouse moved to (513, 412)
Screenshot: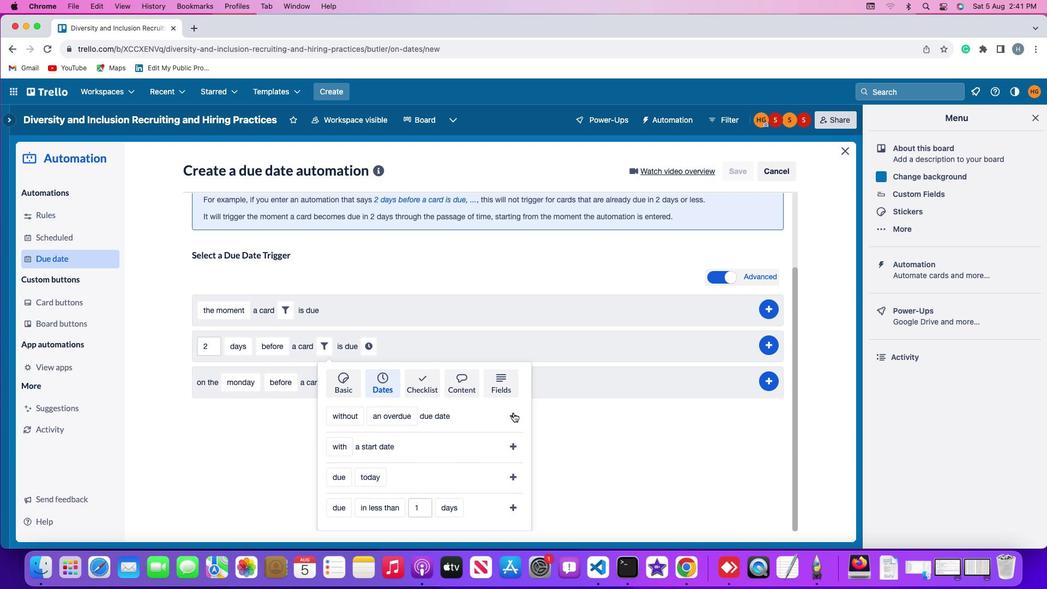 
Action: Mouse pressed left at (513, 412)
Screenshot: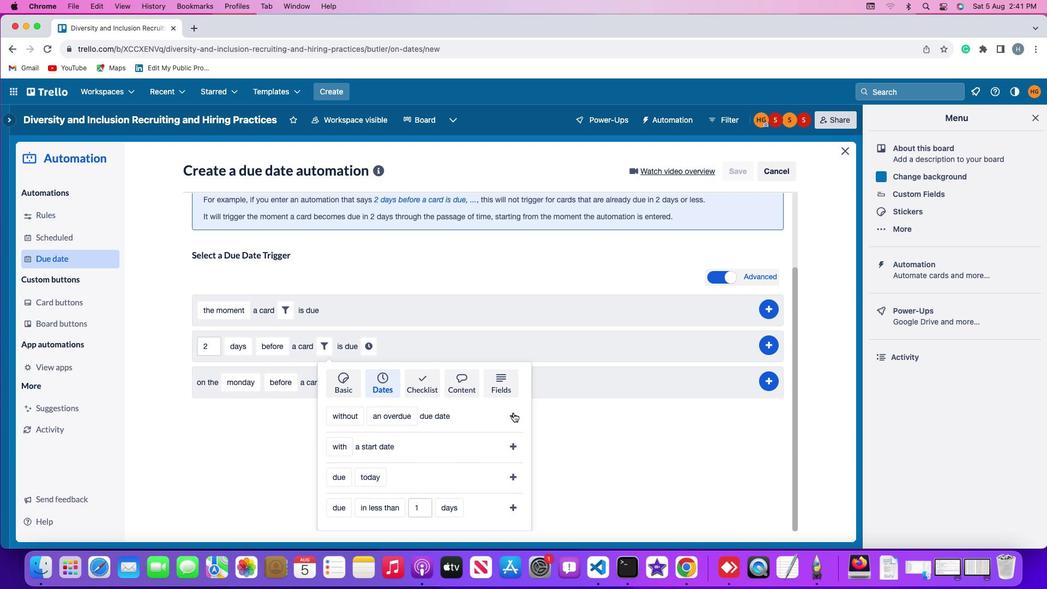 
Action: Mouse moved to (493, 440)
Screenshot: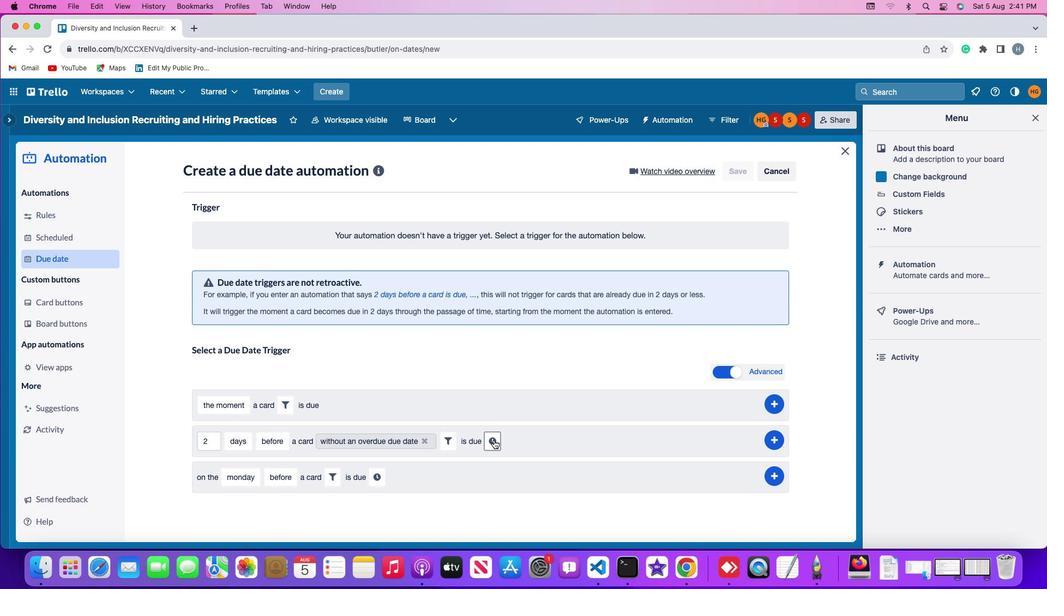 
Action: Mouse pressed left at (493, 440)
Screenshot: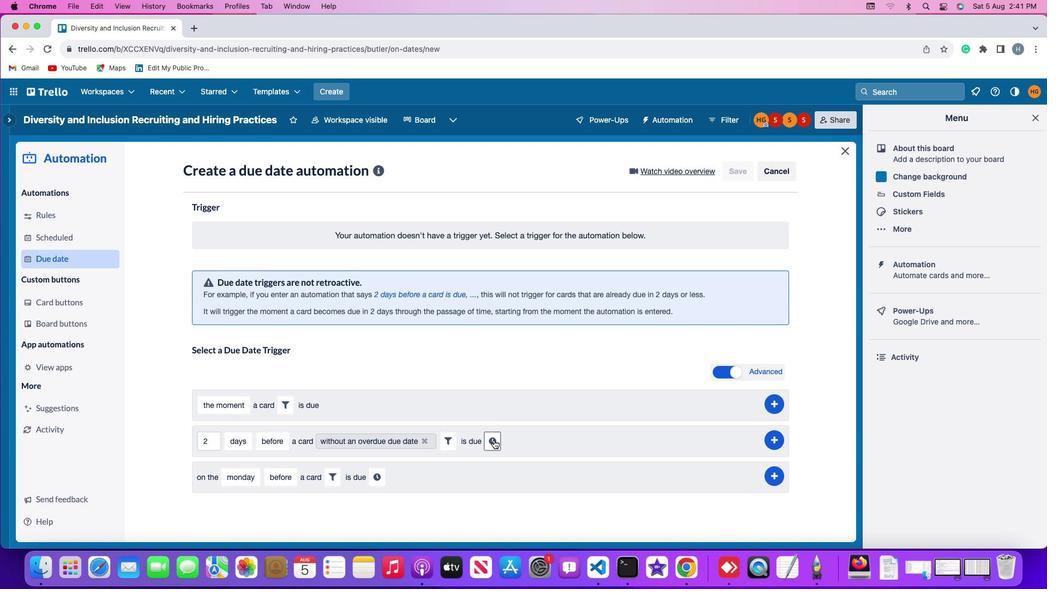 
Action: Mouse moved to (509, 440)
Screenshot: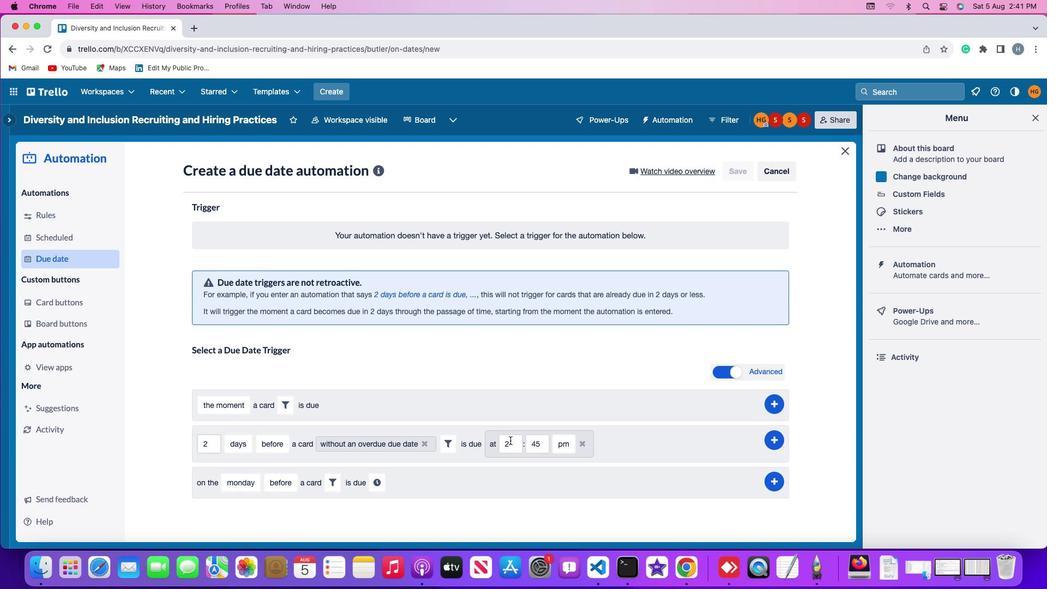 
Action: Mouse pressed left at (509, 440)
Screenshot: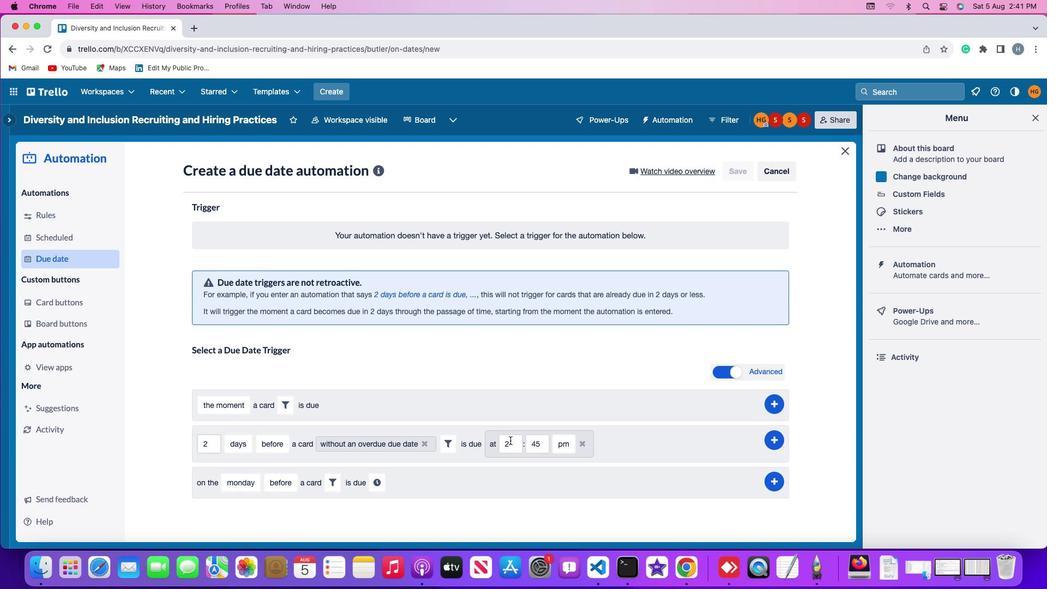 
Action: Mouse moved to (509, 440)
Screenshot: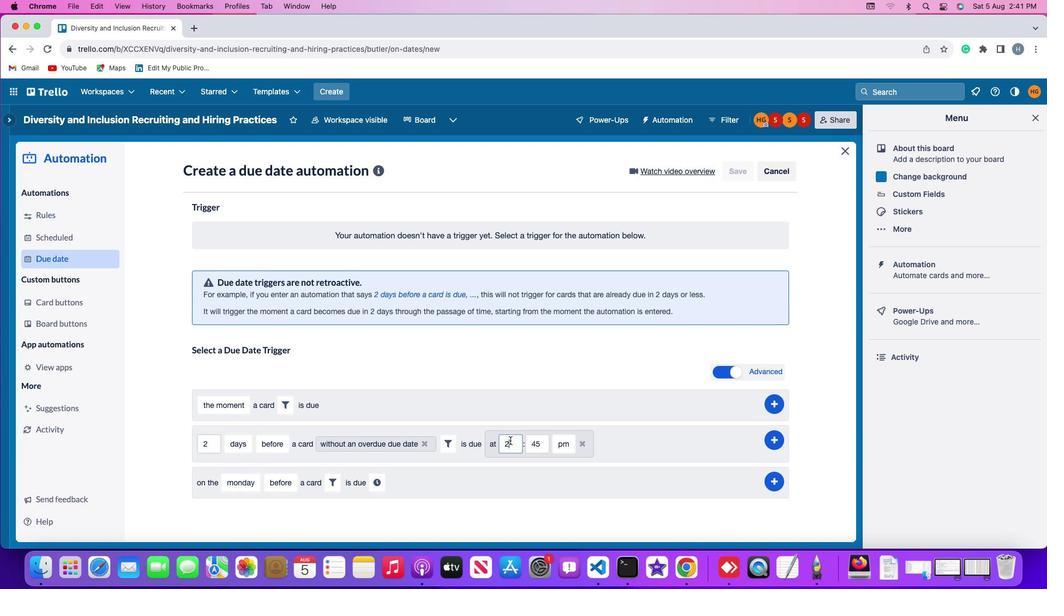 
Action: Key pressed Key.backspace'1''1'
Screenshot: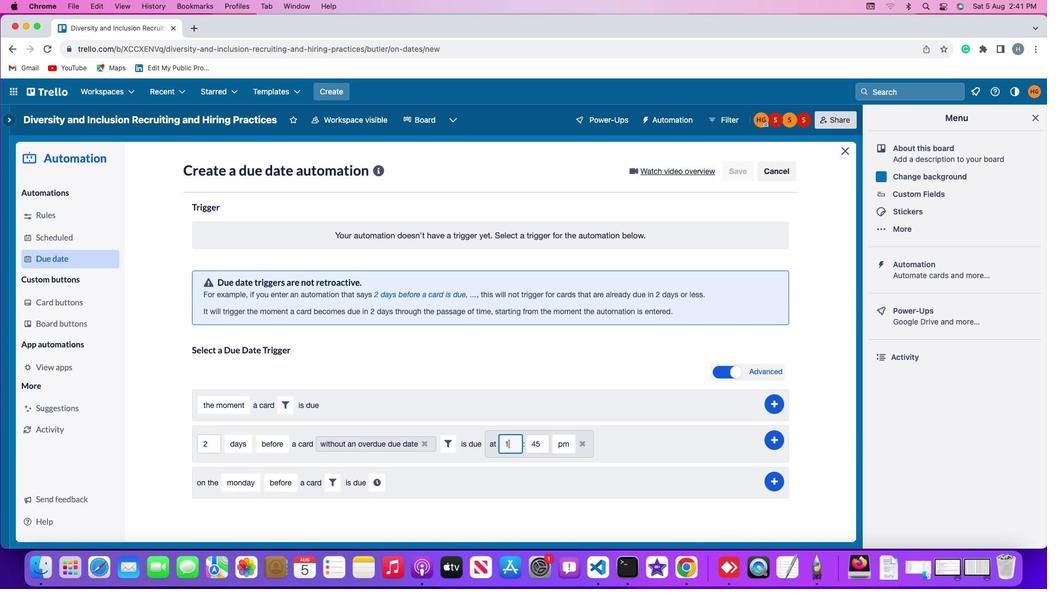 
Action: Mouse moved to (540, 441)
Screenshot: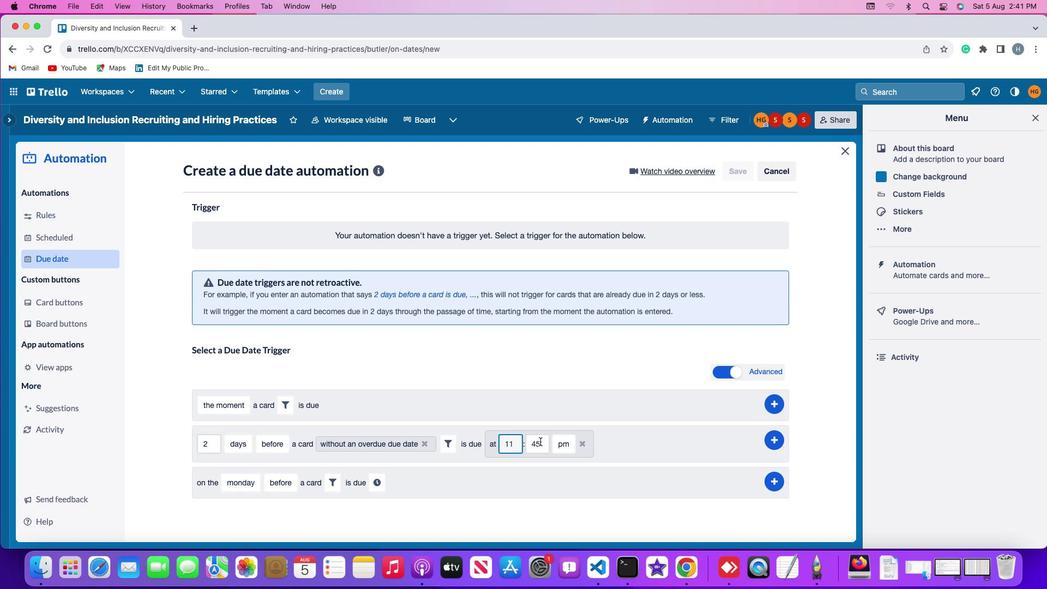 
Action: Mouse pressed left at (540, 441)
Screenshot: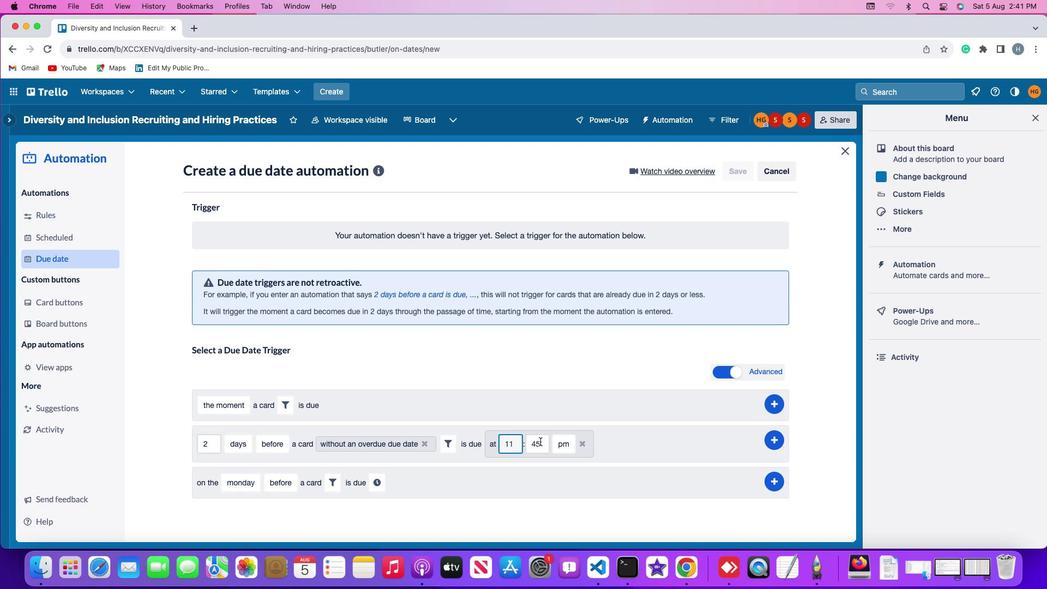 
Action: Mouse moved to (541, 441)
Screenshot: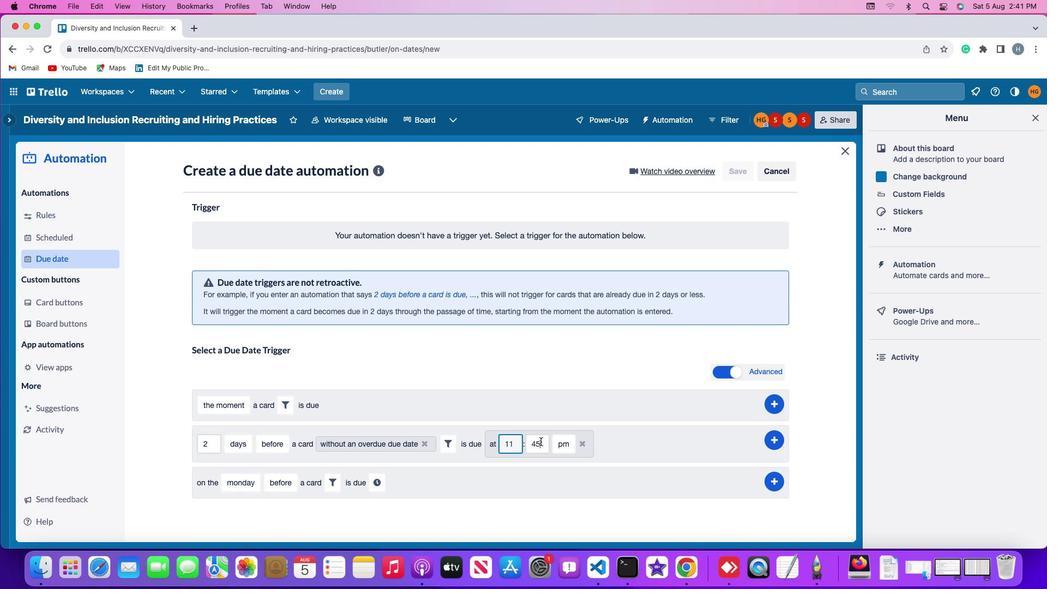 
Action: Key pressed Key.backspaceKey.backspace'0''0'
Screenshot: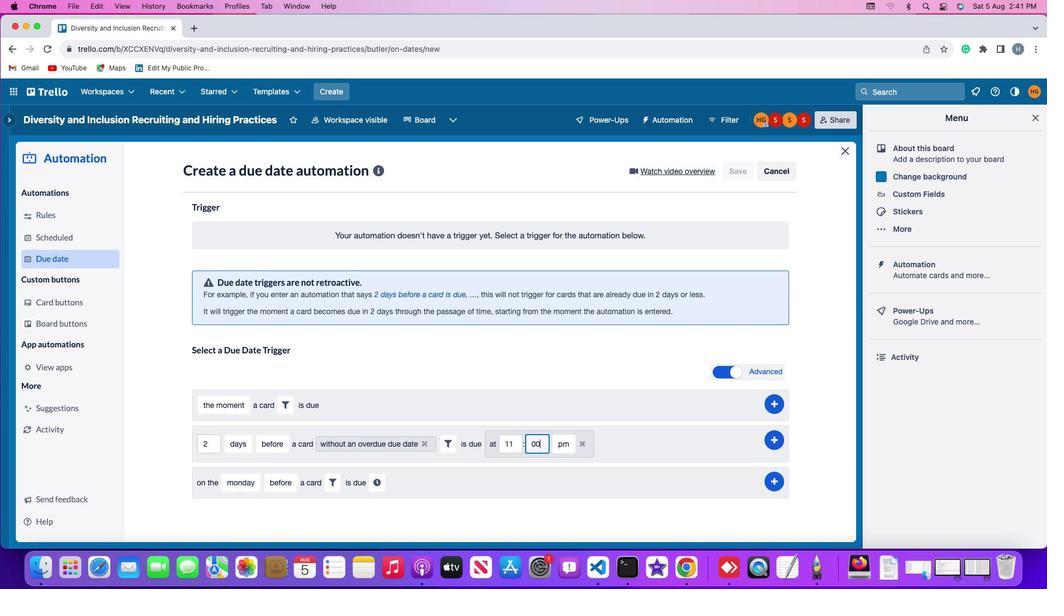 
Action: Mouse moved to (556, 443)
Screenshot: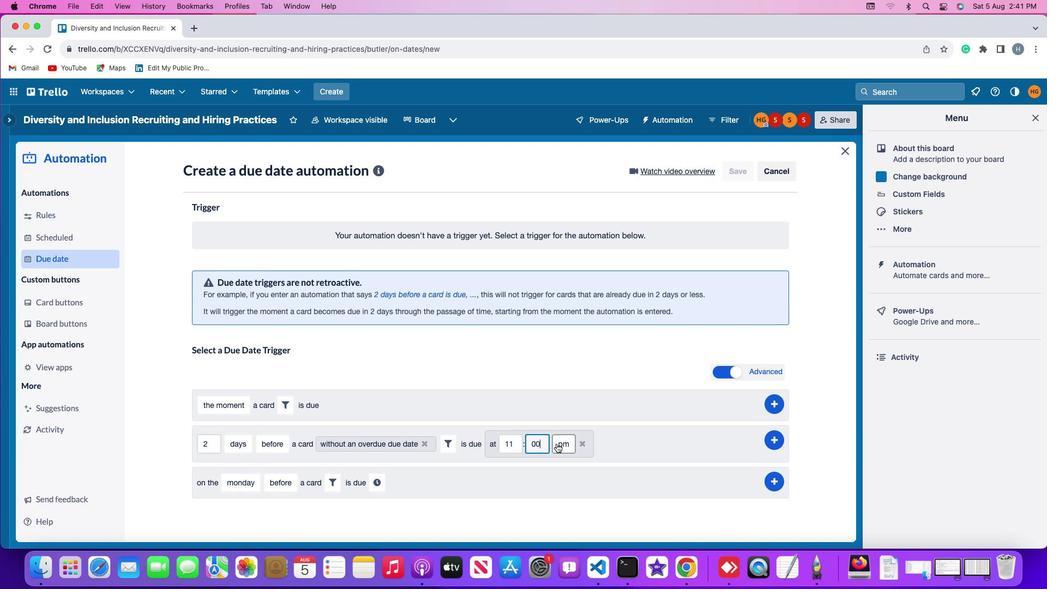 
Action: Mouse pressed left at (556, 443)
Screenshot: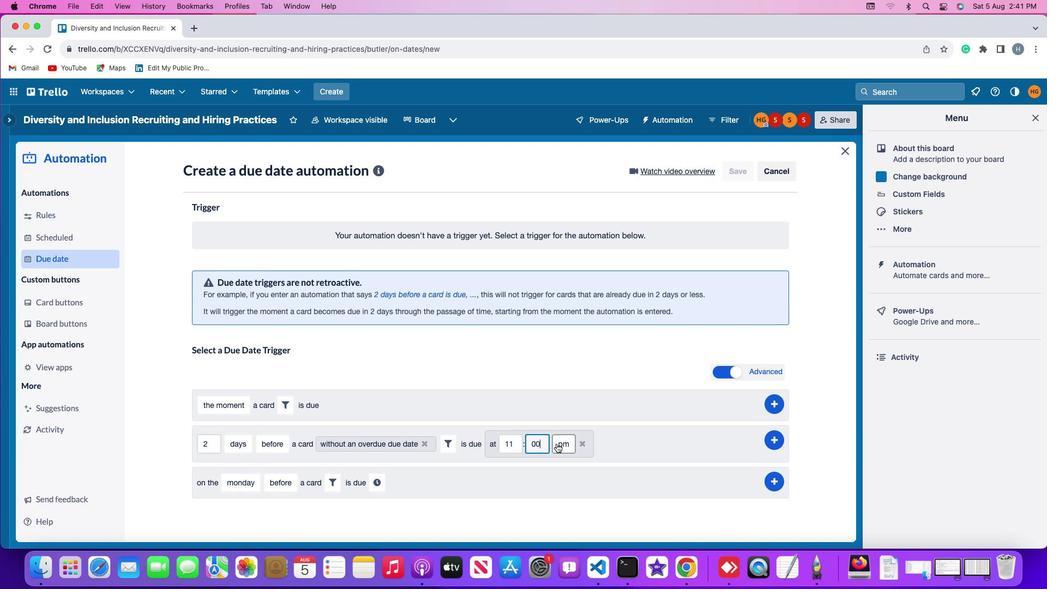 
Action: Mouse moved to (565, 464)
Screenshot: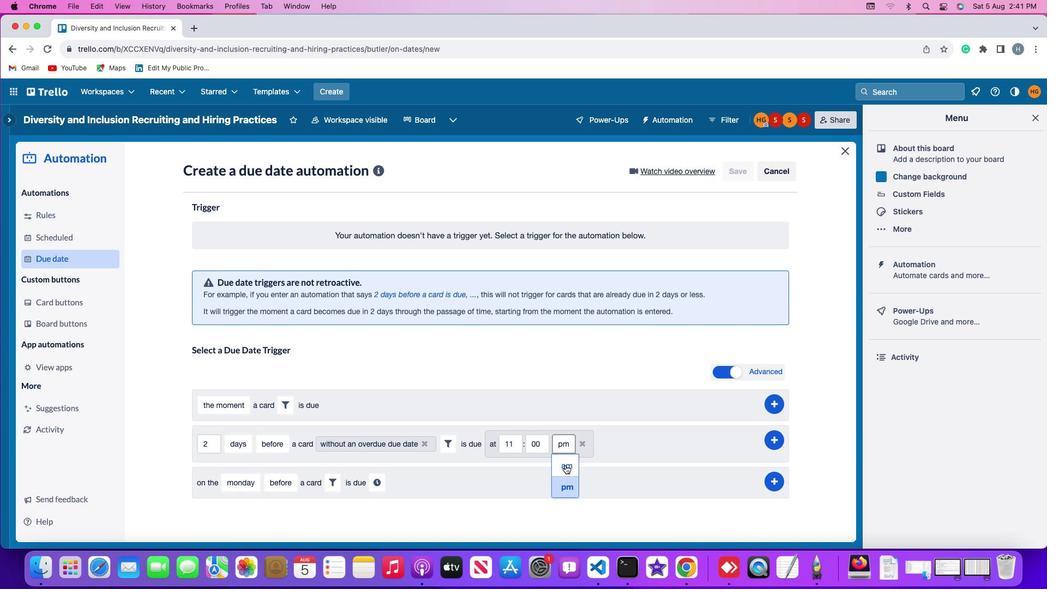 
Action: Mouse pressed left at (565, 464)
Screenshot: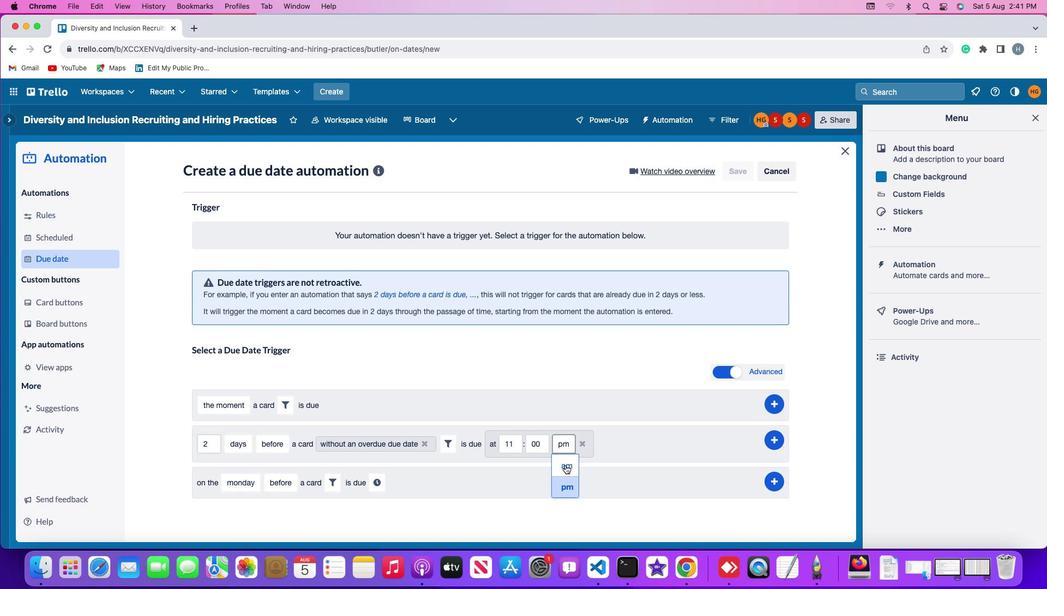 
Action: Mouse moved to (776, 439)
Screenshot: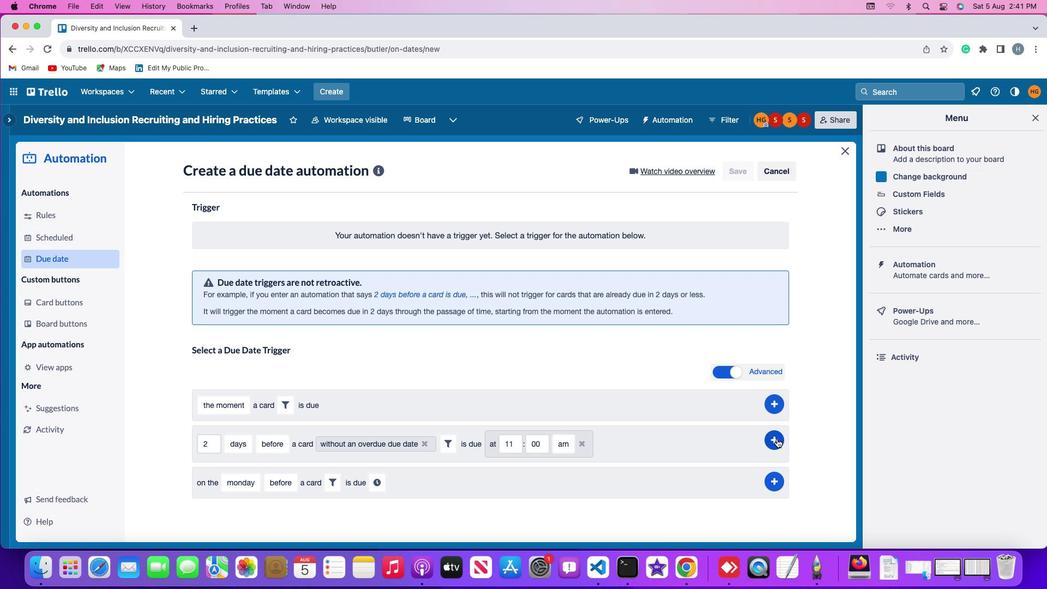 
Action: Mouse pressed left at (776, 439)
Screenshot: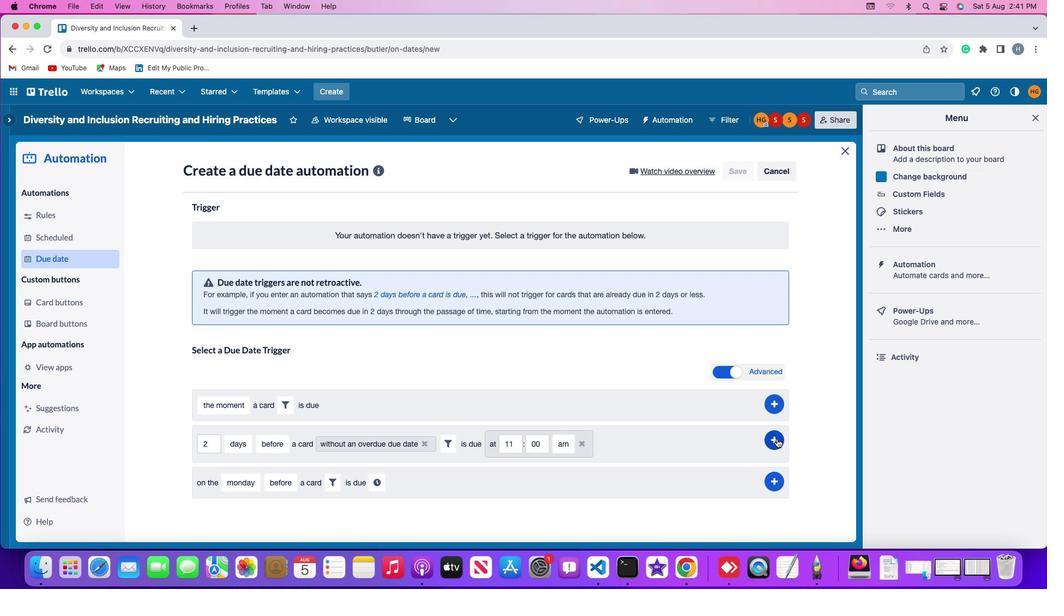 
Action: Mouse moved to (831, 302)
Screenshot: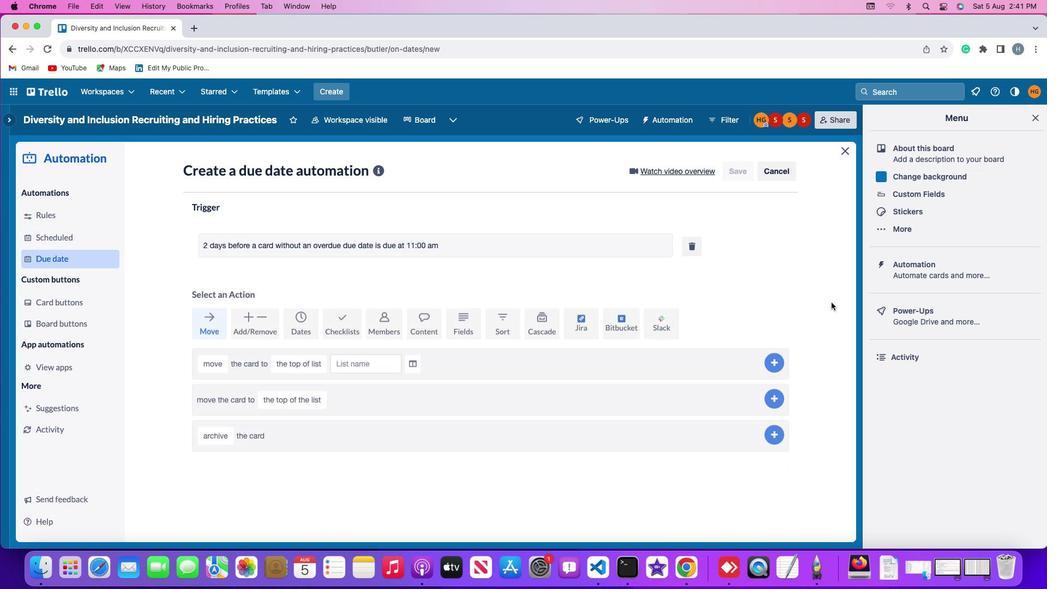 
